 Task: Check a repository's "Pull Request Reviewers" to assign reviewers.
Action: Mouse moved to (1374, 78)
Screenshot: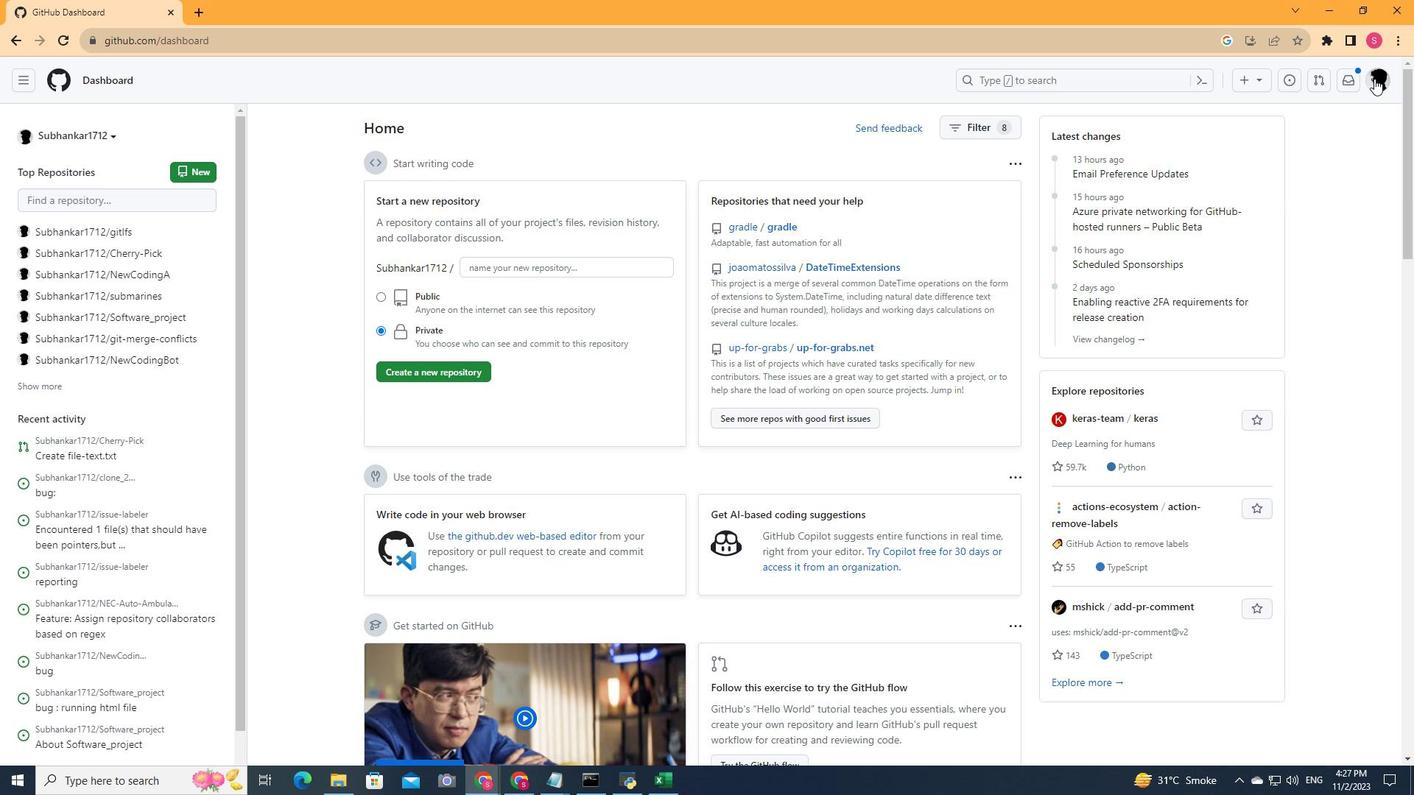 
Action: Mouse pressed left at (1374, 78)
Screenshot: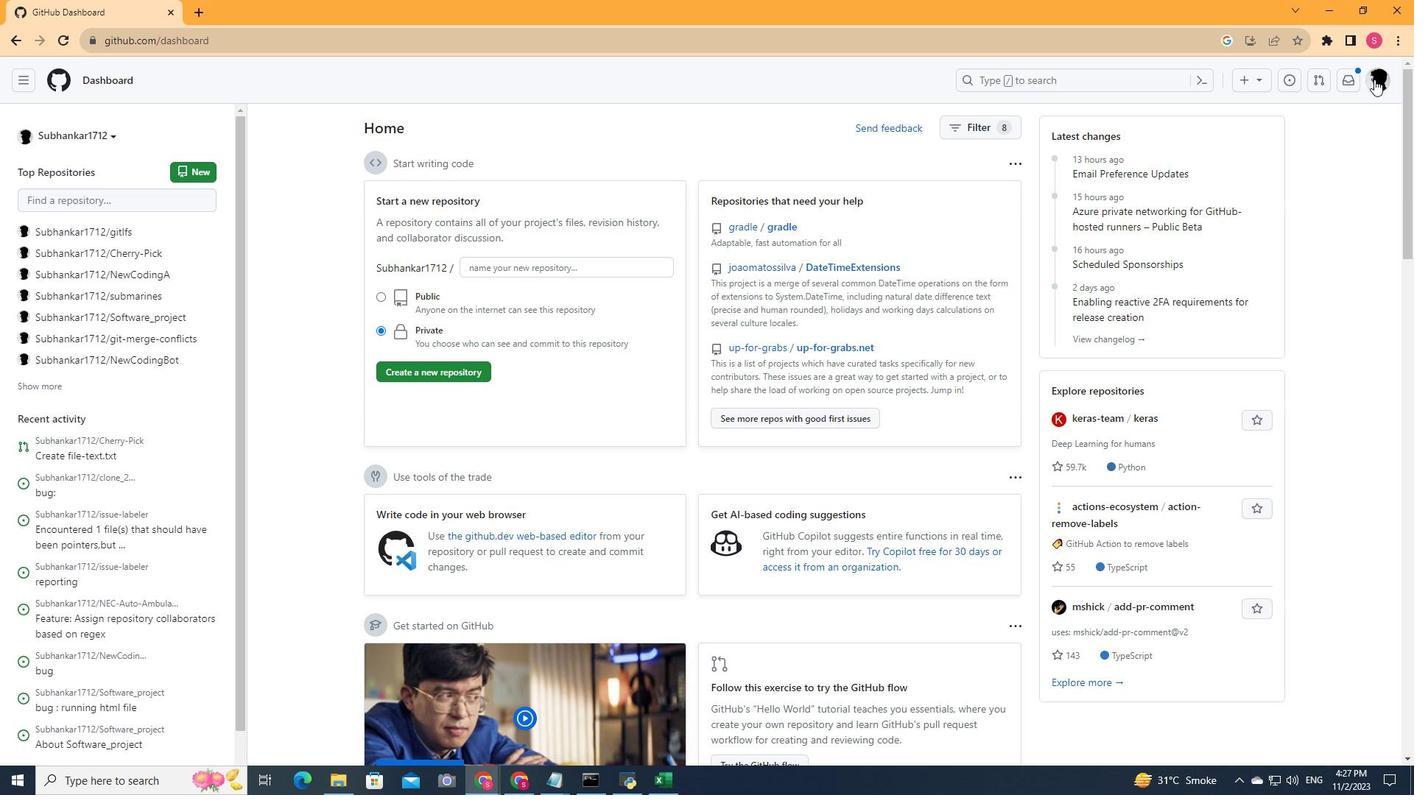 
Action: Mouse moved to (1243, 184)
Screenshot: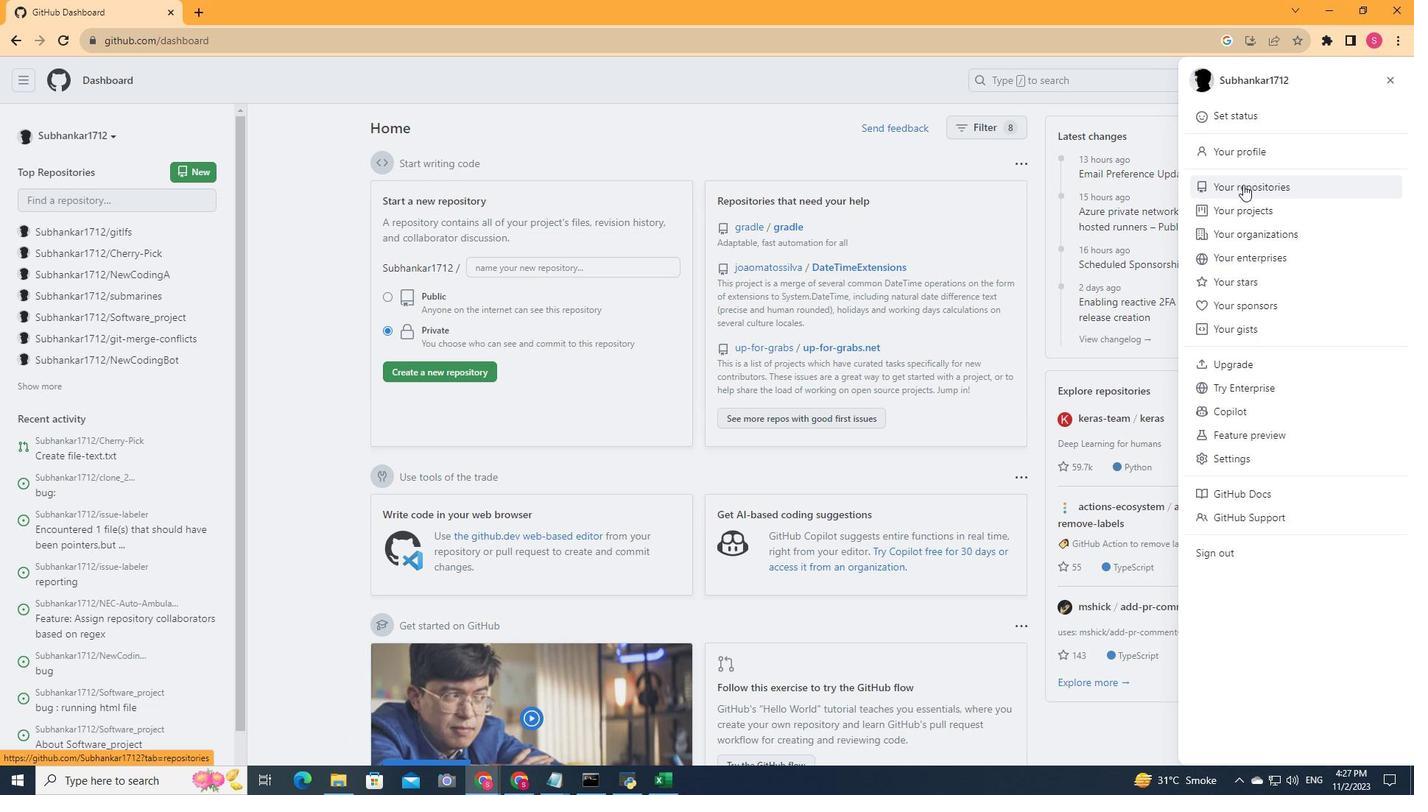 
Action: Mouse pressed left at (1243, 184)
Screenshot: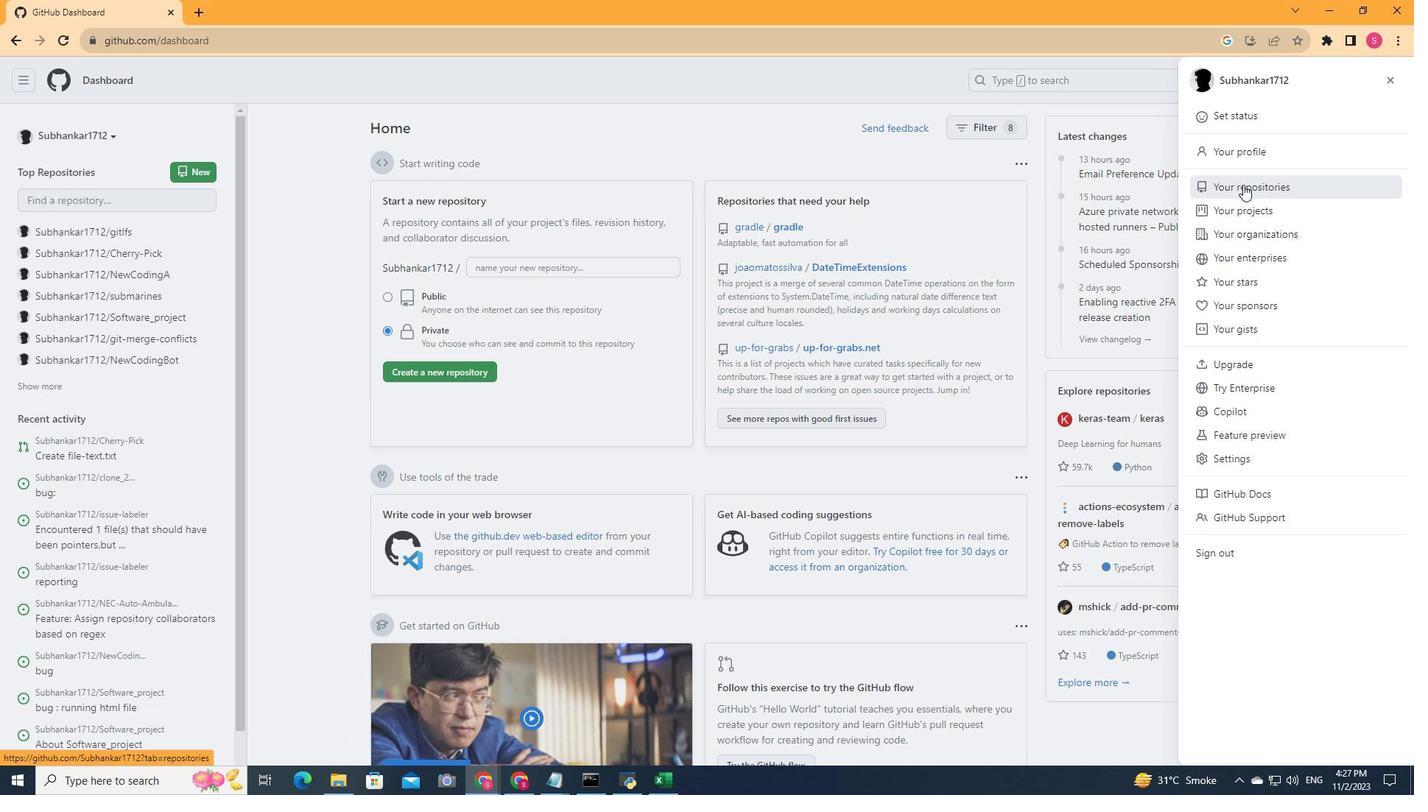 
Action: Mouse moved to (618, 280)
Screenshot: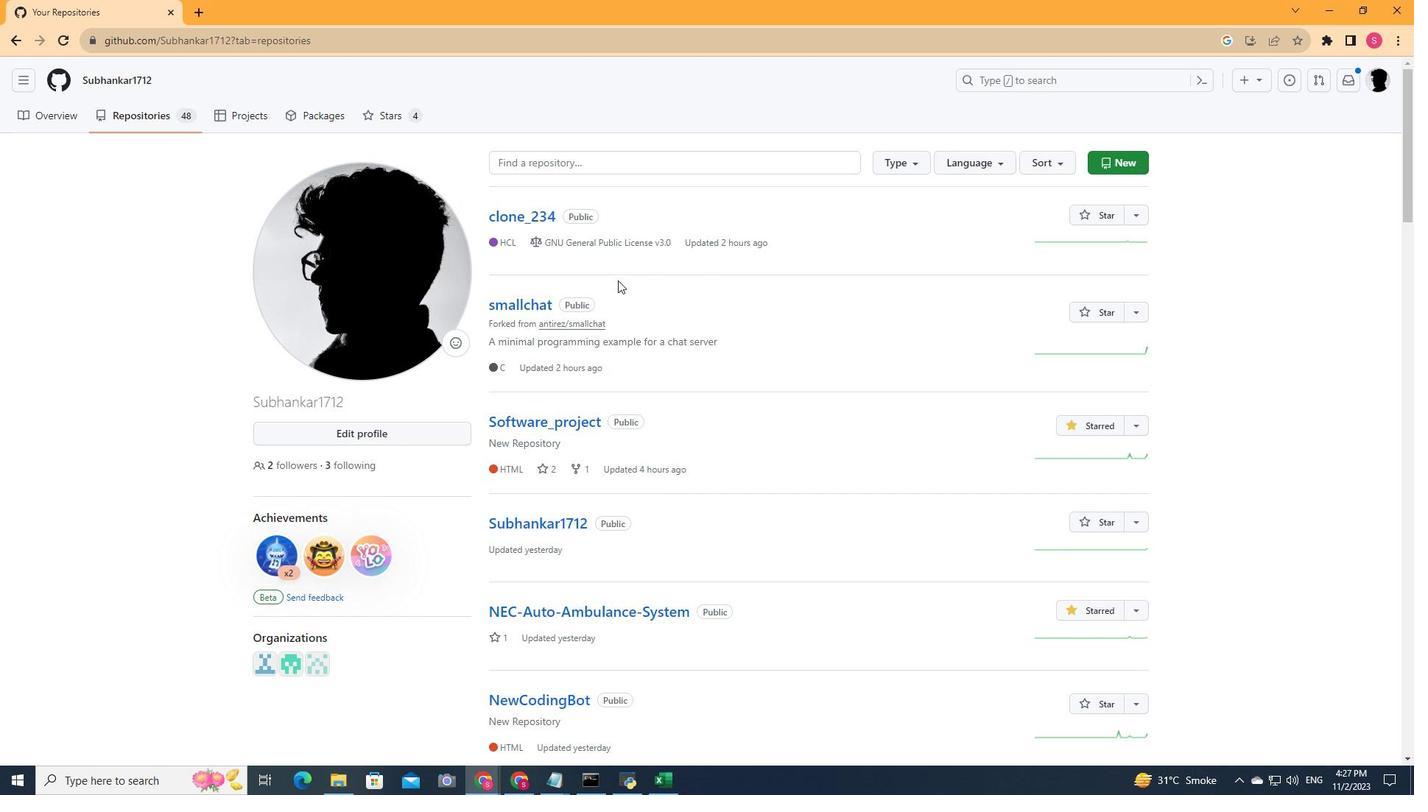 
Action: Mouse scrolled (618, 279) with delta (0, 0)
Screenshot: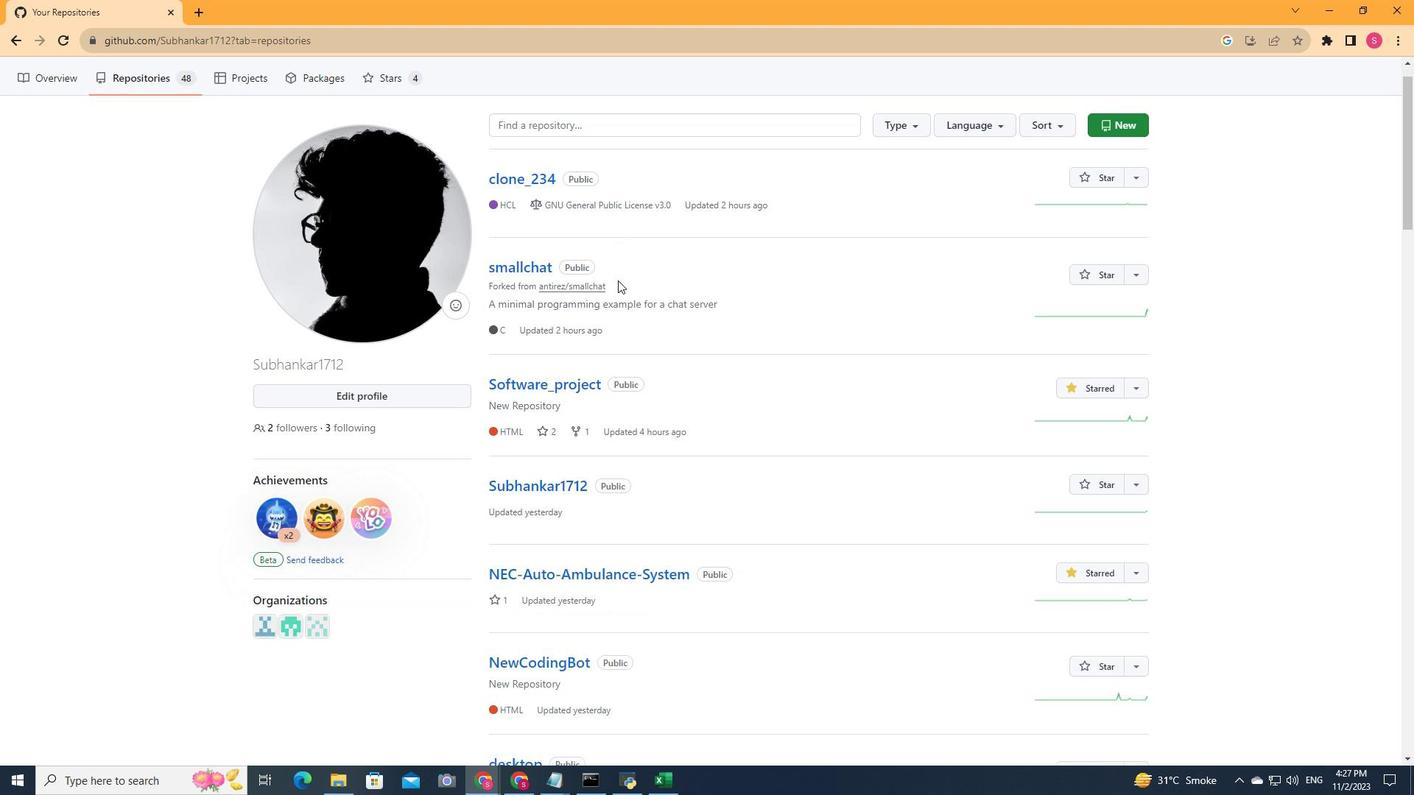 
Action: Mouse scrolled (618, 279) with delta (0, 0)
Screenshot: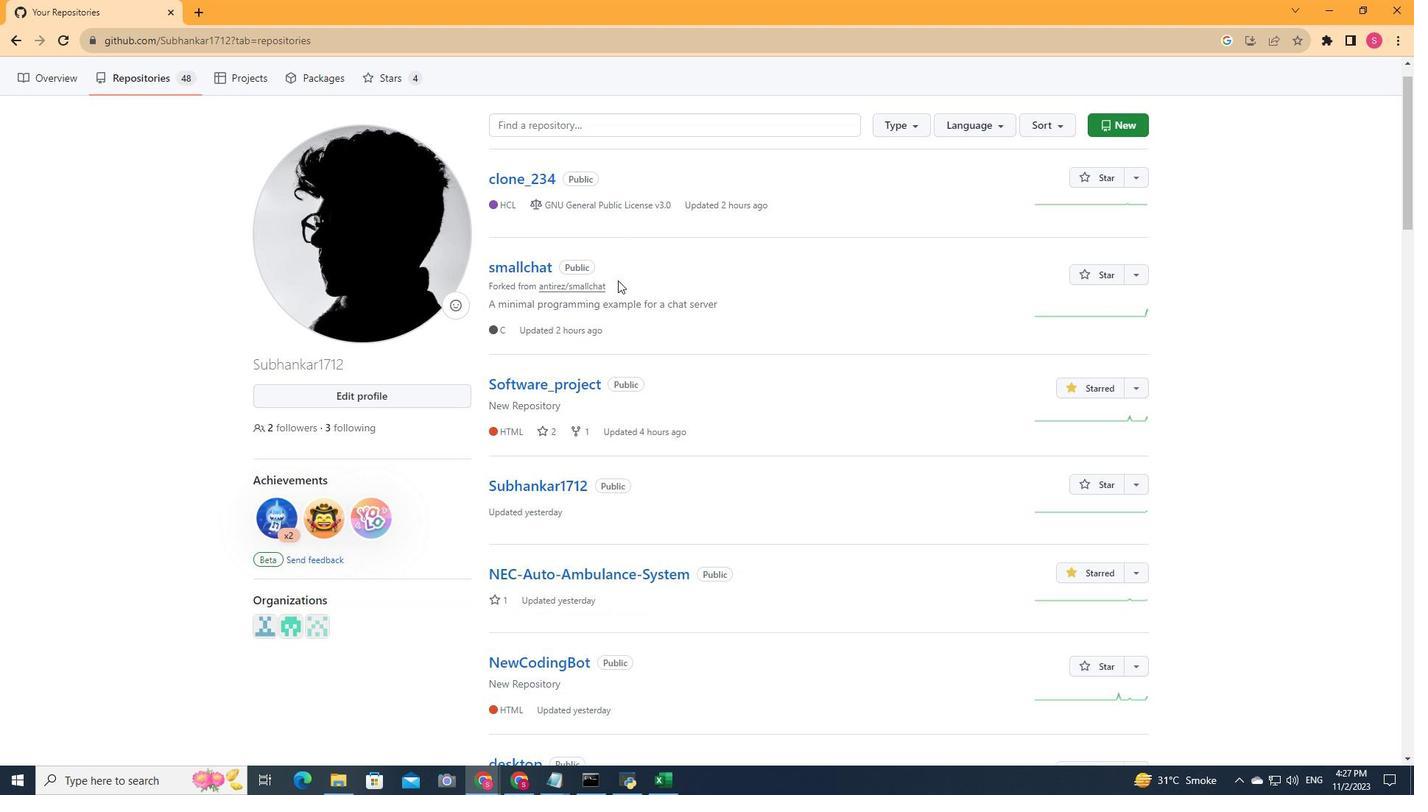 
Action: Mouse scrolled (618, 279) with delta (0, 0)
Screenshot: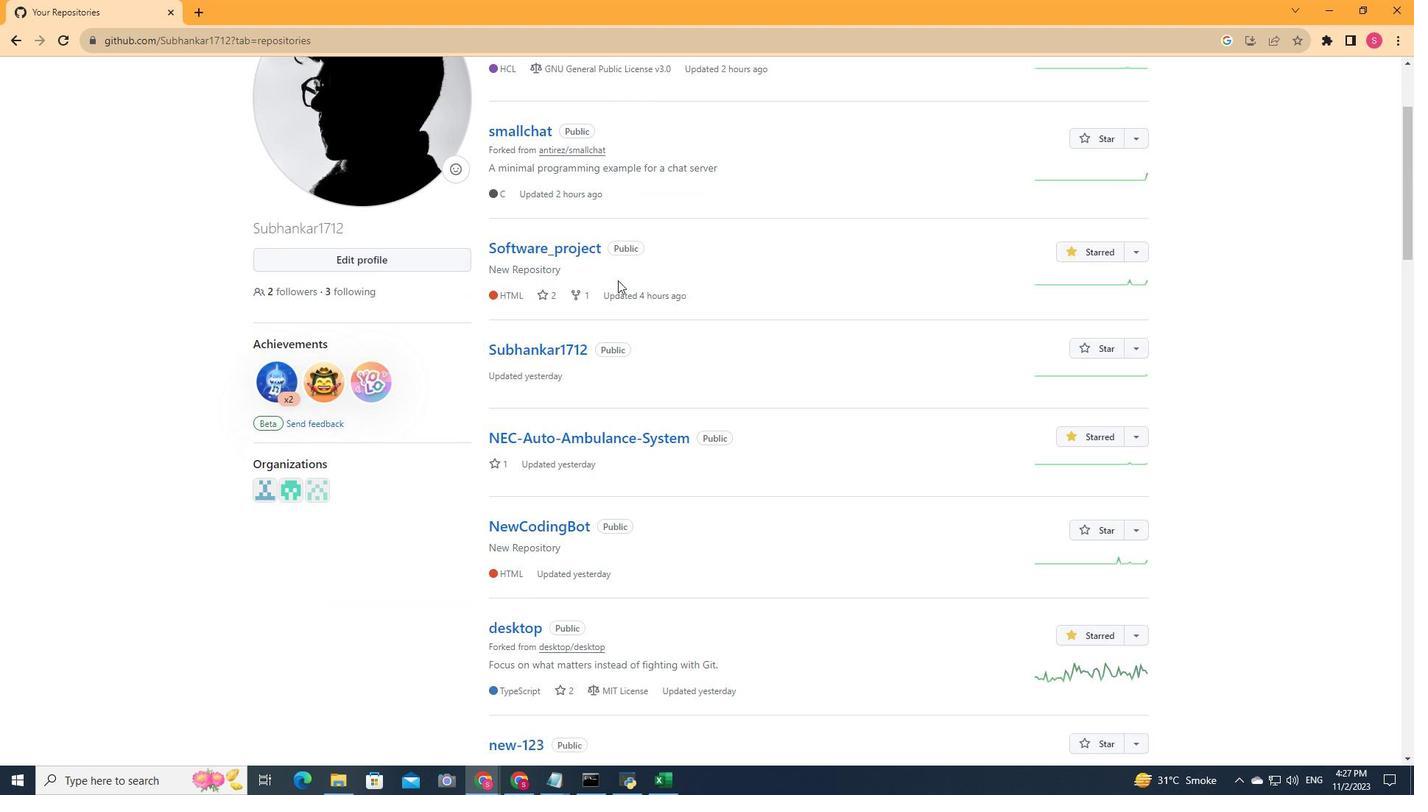 
Action: Mouse scrolled (618, 279) with delta (0, 0)
Screenshot: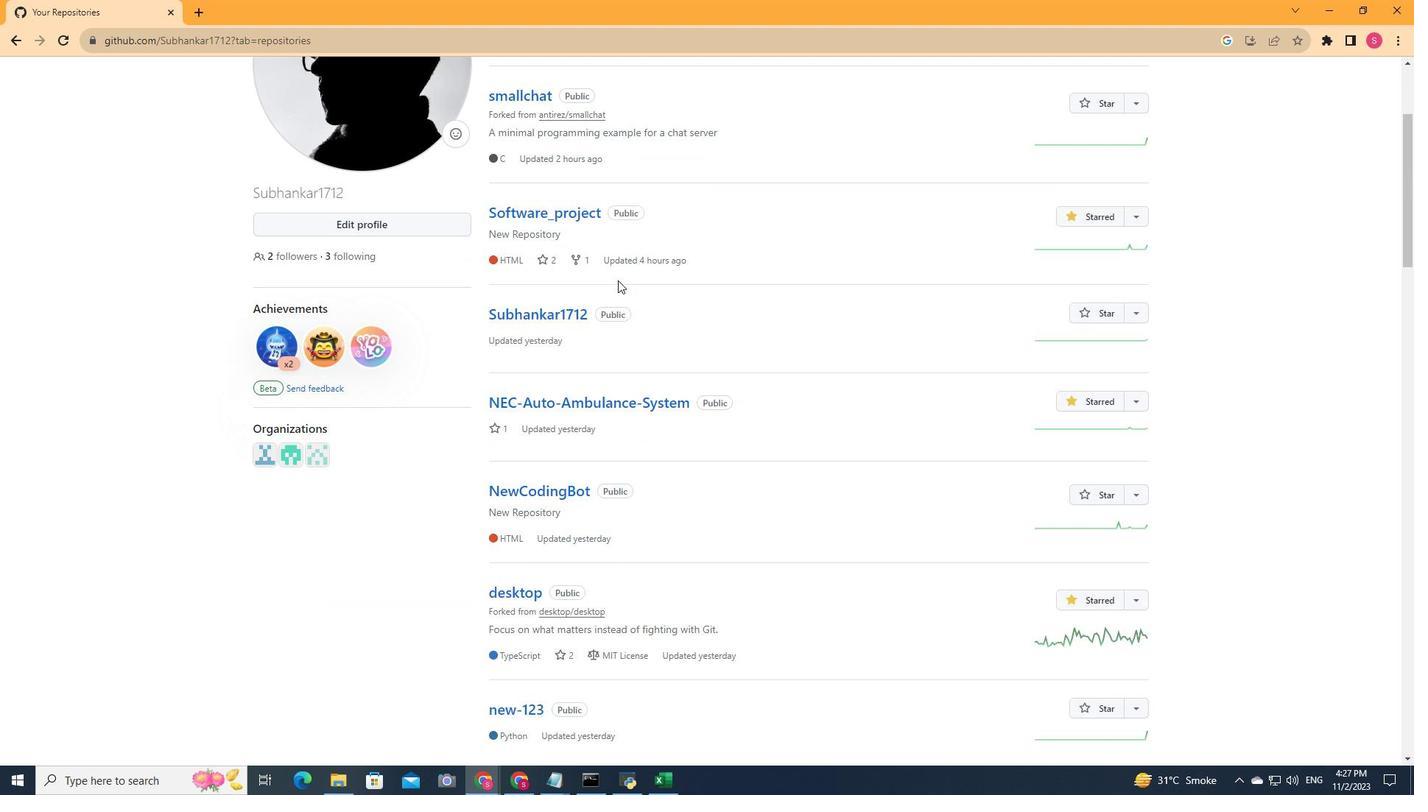 
Action: Mouse scrolled (618, 279) with delta (0, 0)
Screenshot: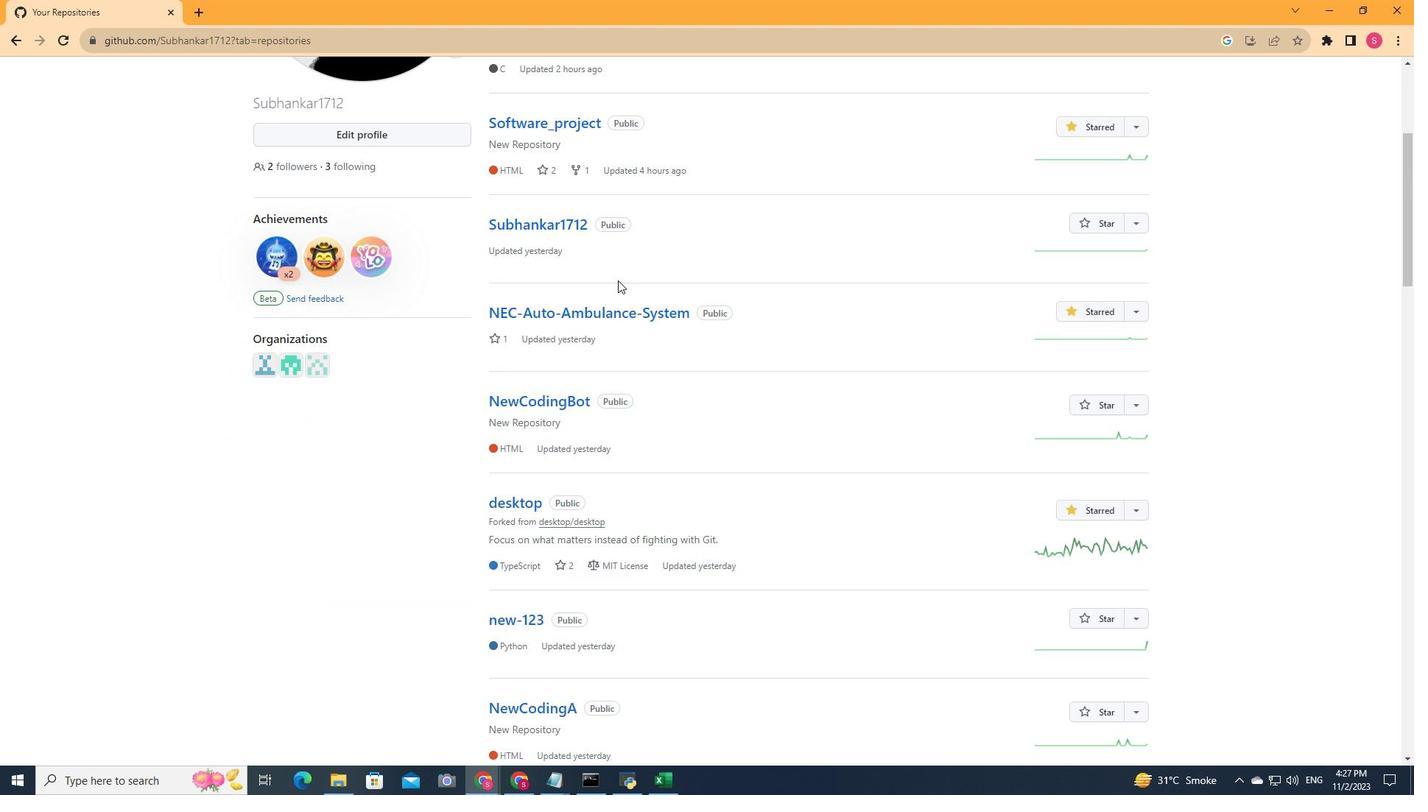 
Action: Mouse scrolled (618, 279) with delta (0, 0)
Screenshot: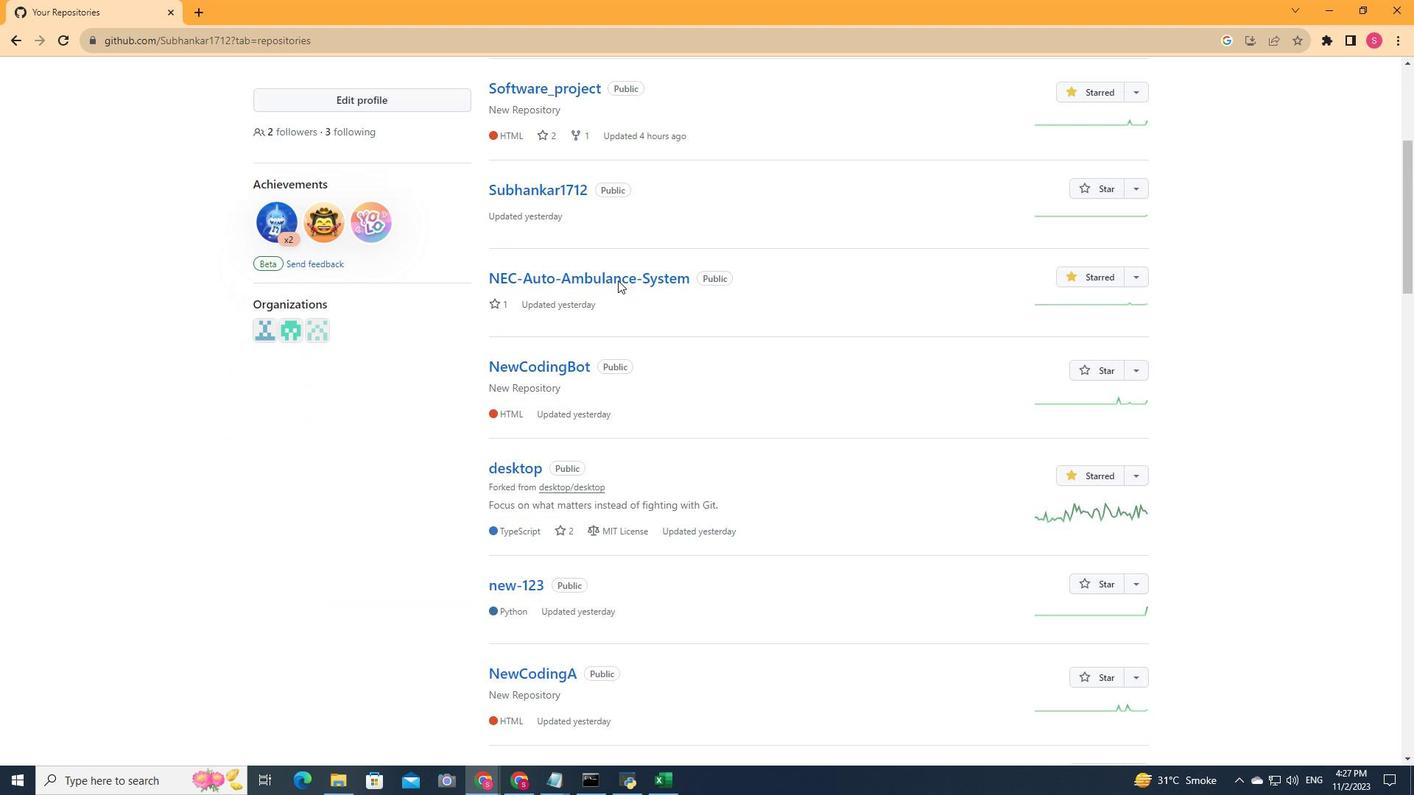 
Action: Mouse scrolled (618, 279) with delta (0, 0)
Screenshot: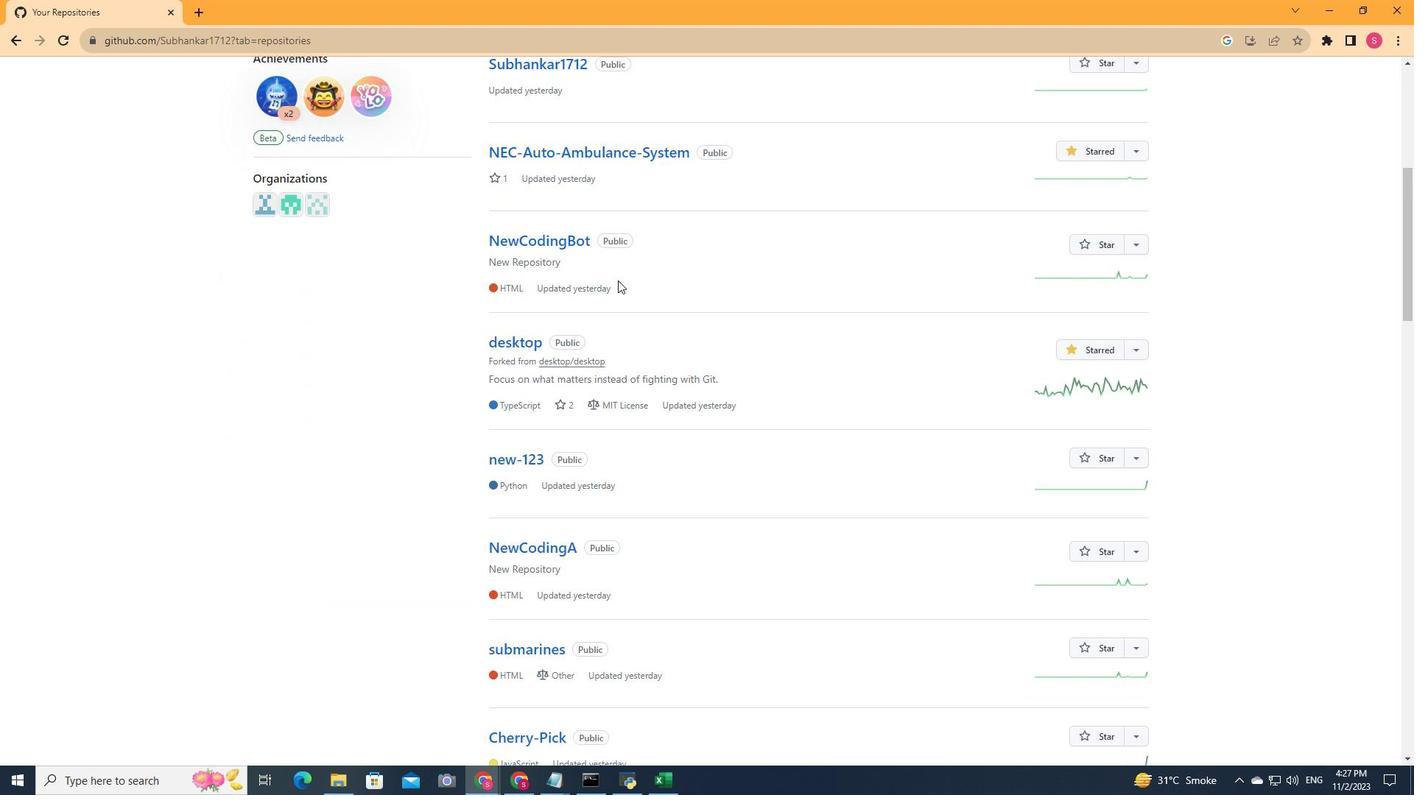 
Action: Mouse scrolled (618, 279) with delta (0, 0)
Screenshot: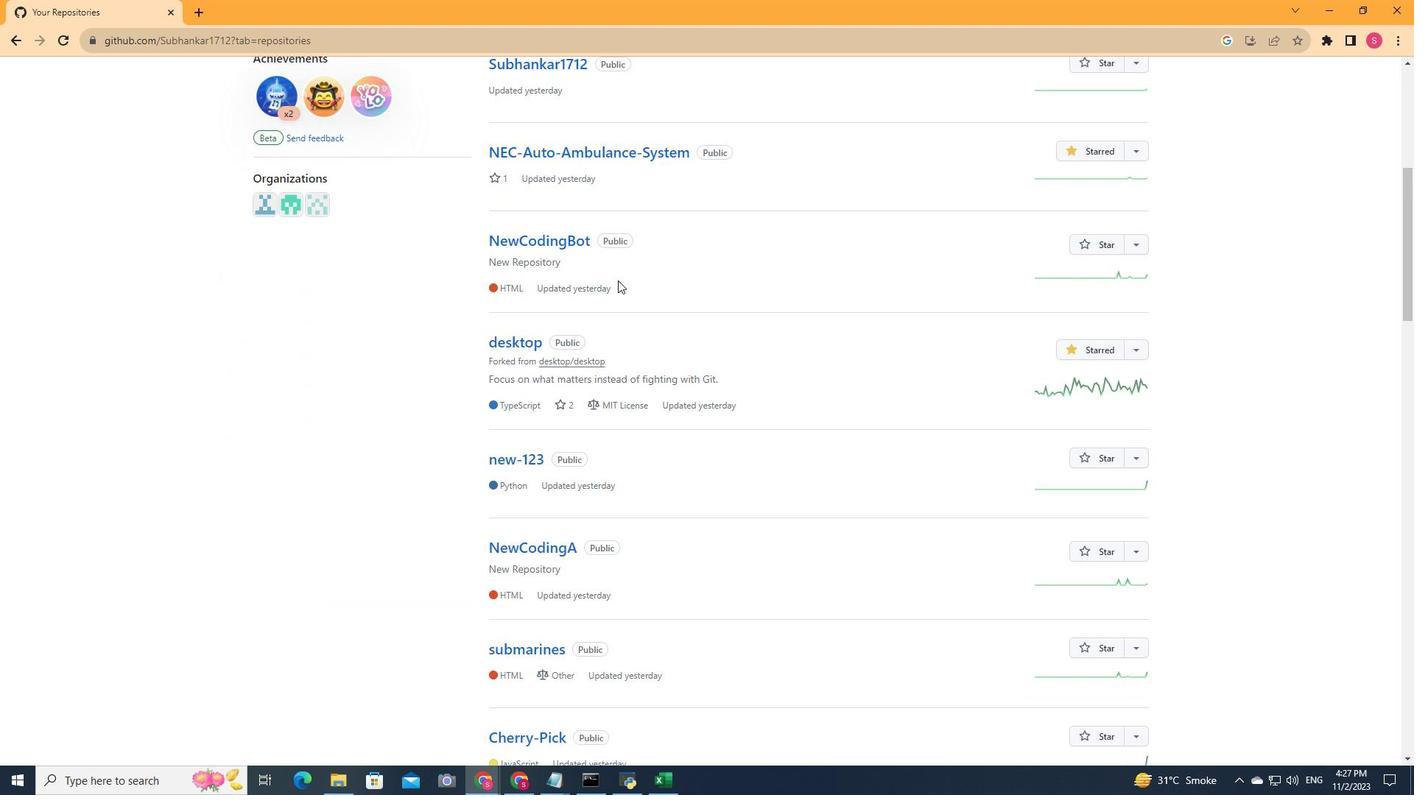 
Action: Mouse scrolled (618, 279) with delta (0, 0)
Screenshot: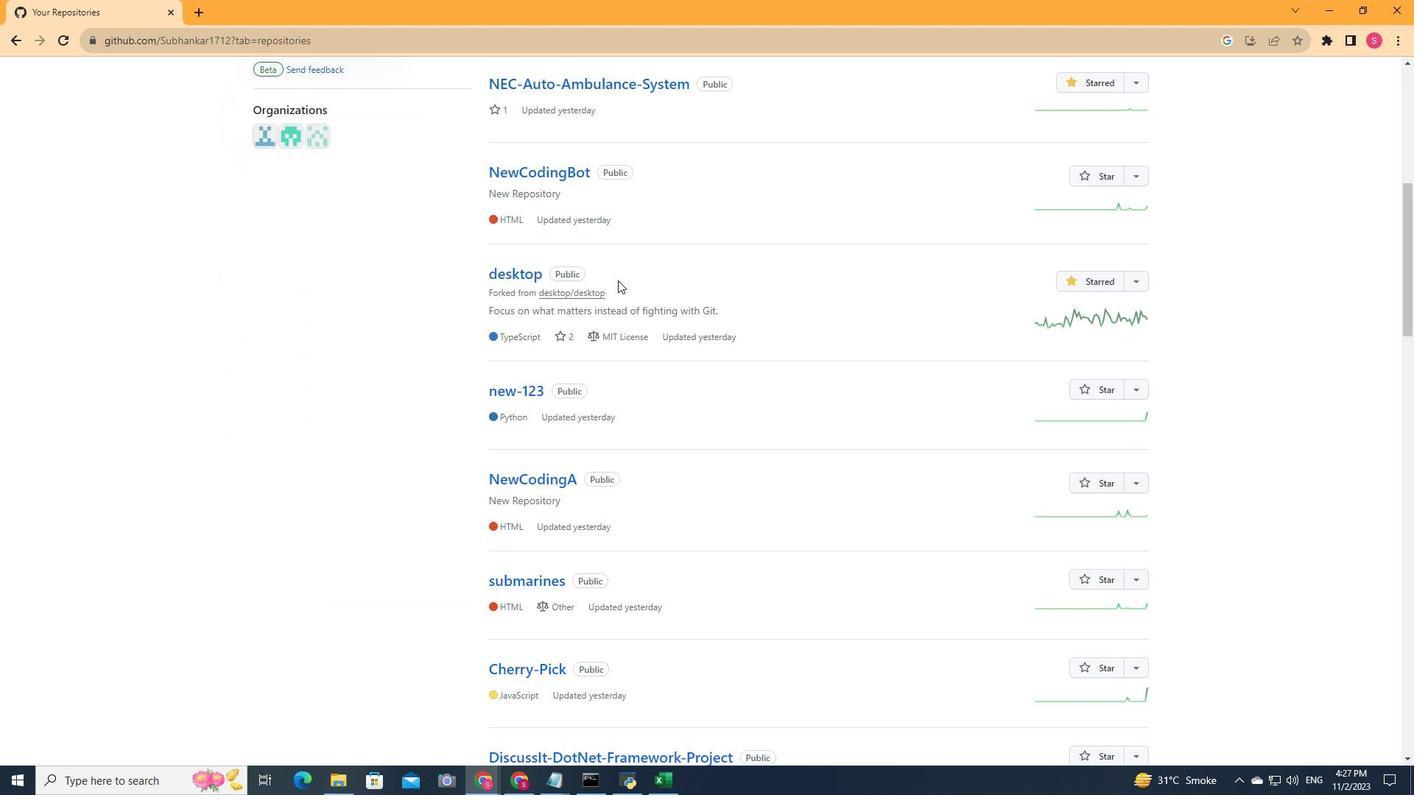 
Action: Mouse moved to (520, 537)
Screenshot: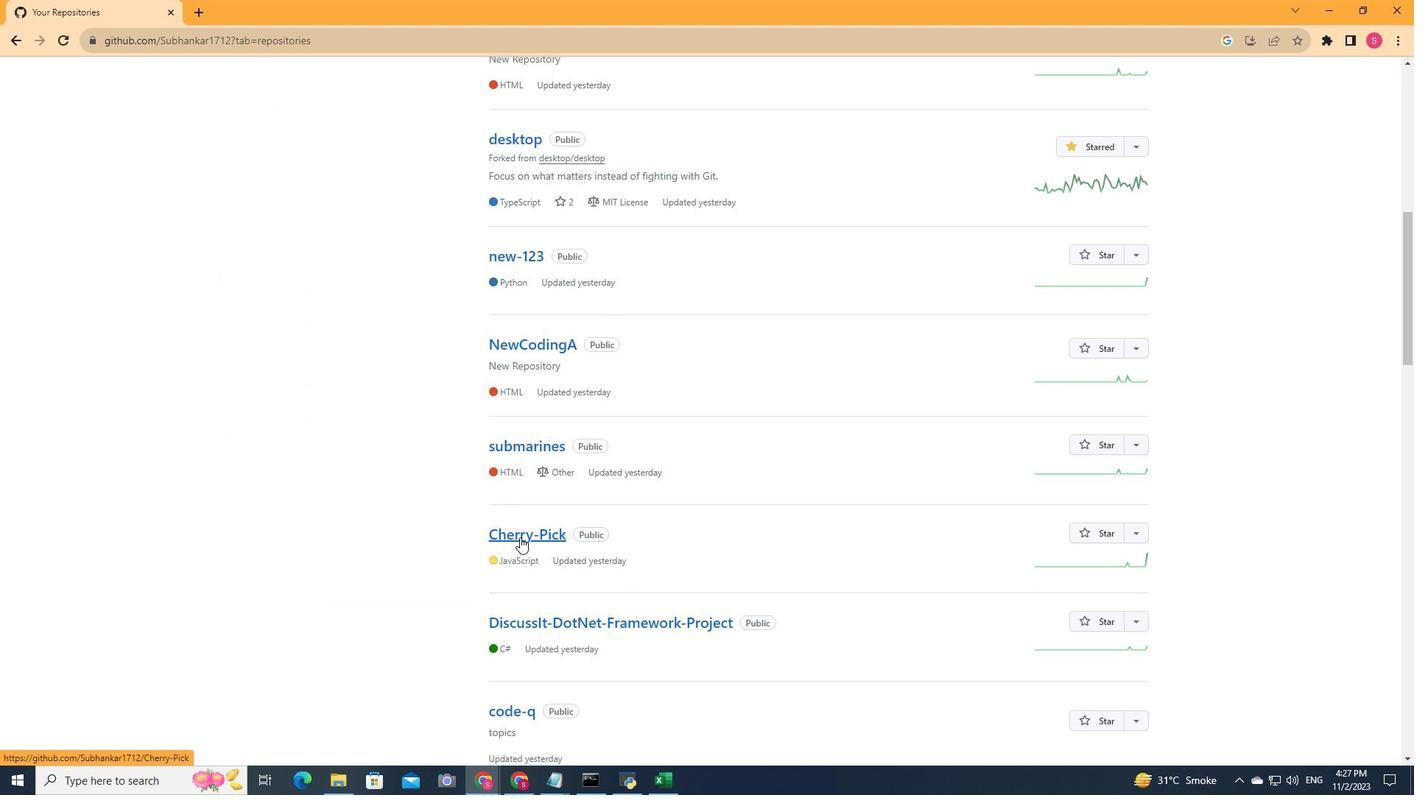 
Action: Mouse pressed left at (520, 537)
Screenshot: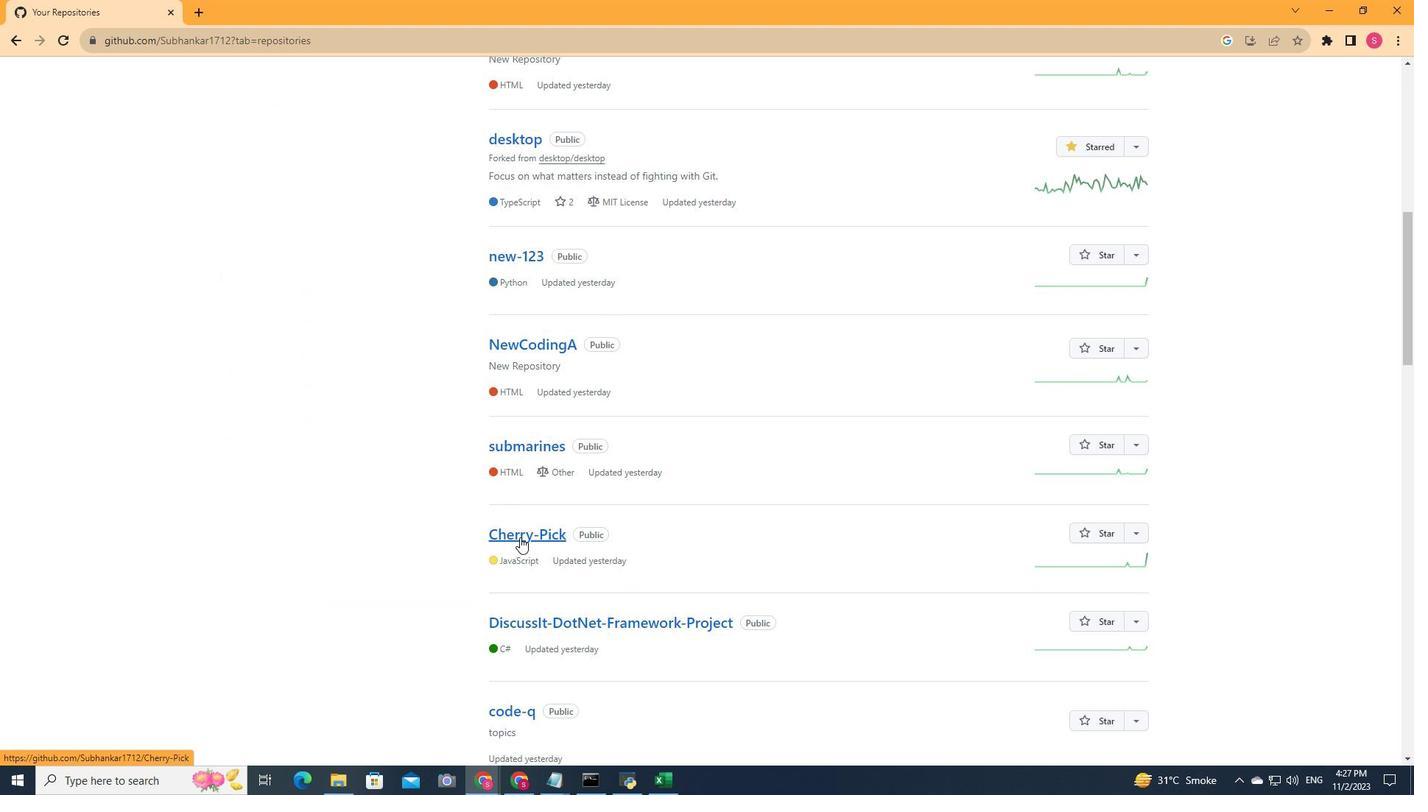 
Action: Mouse moved to (235, 114)
Screenshot: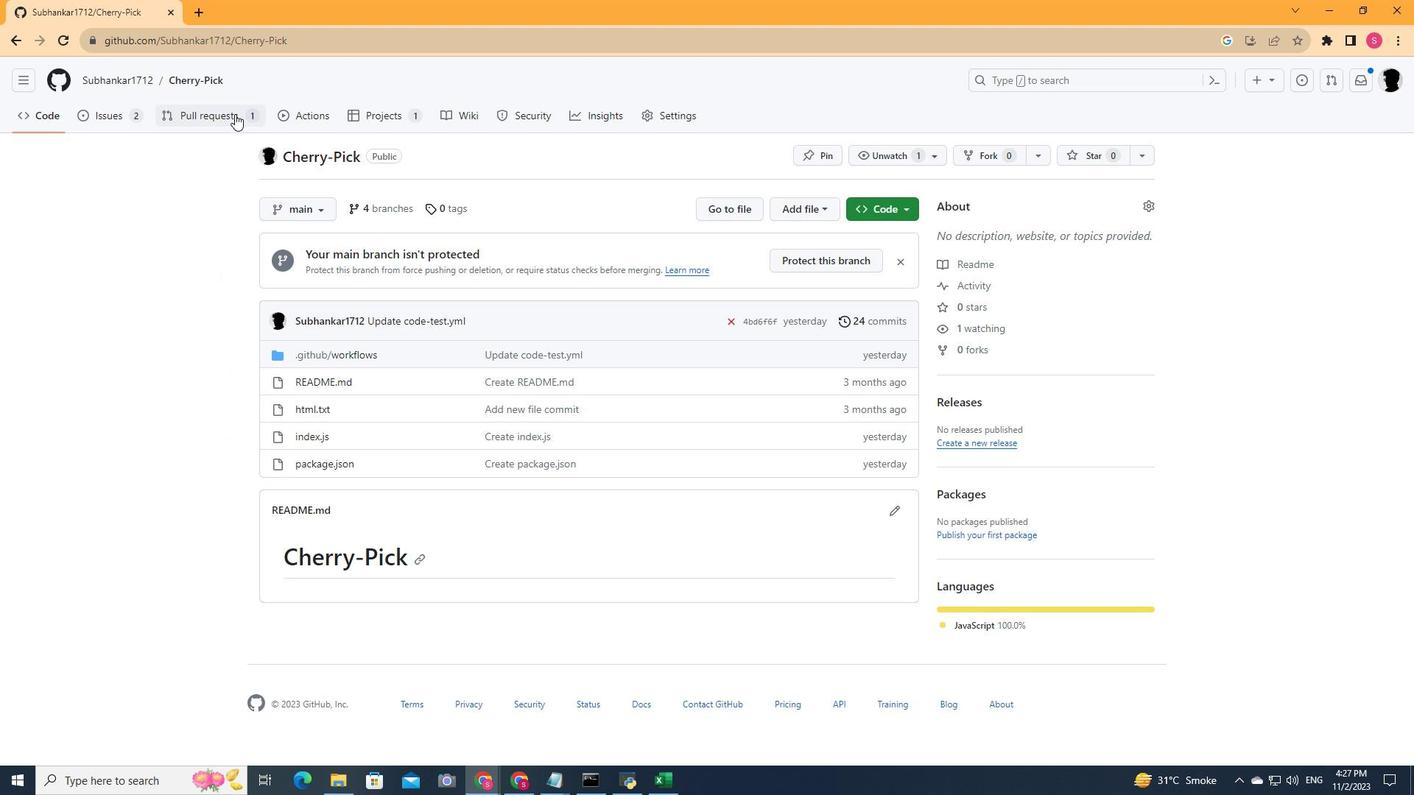 
Action: Mouse pressed left at (235, 114)
Screenshot: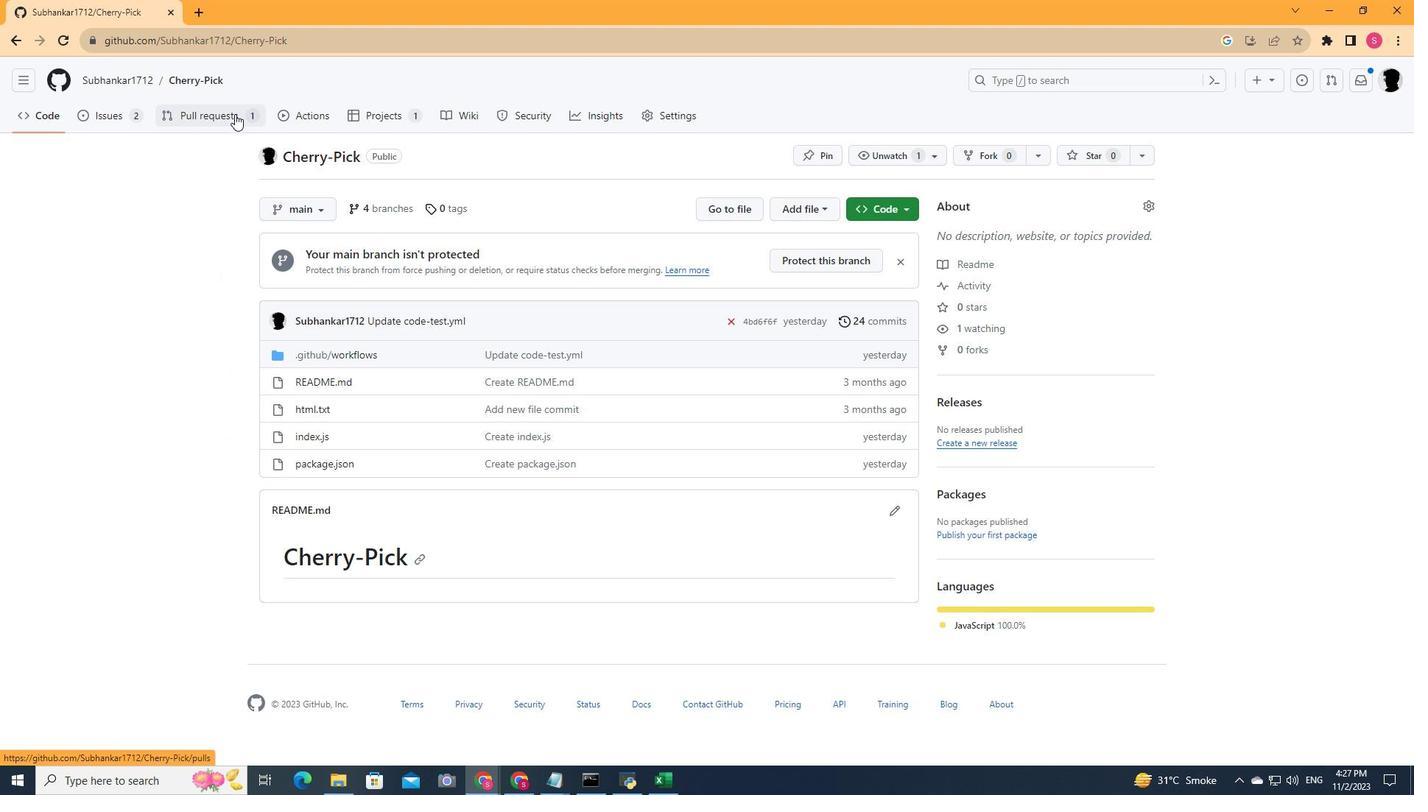 
Action: Mouse moved to (372, 235)
Screenshot: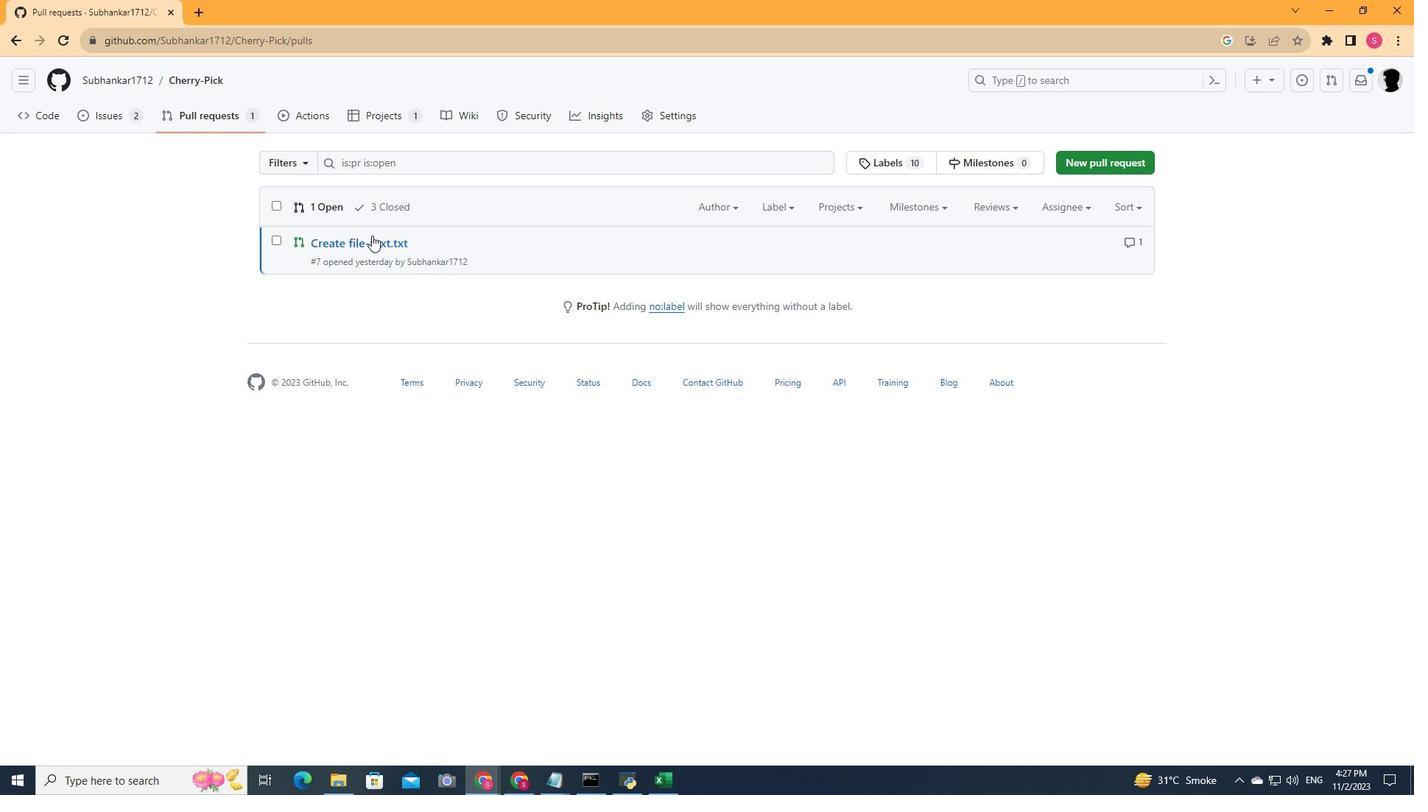 
Action: Mouse pressed left at (372, 235)
Screenshot: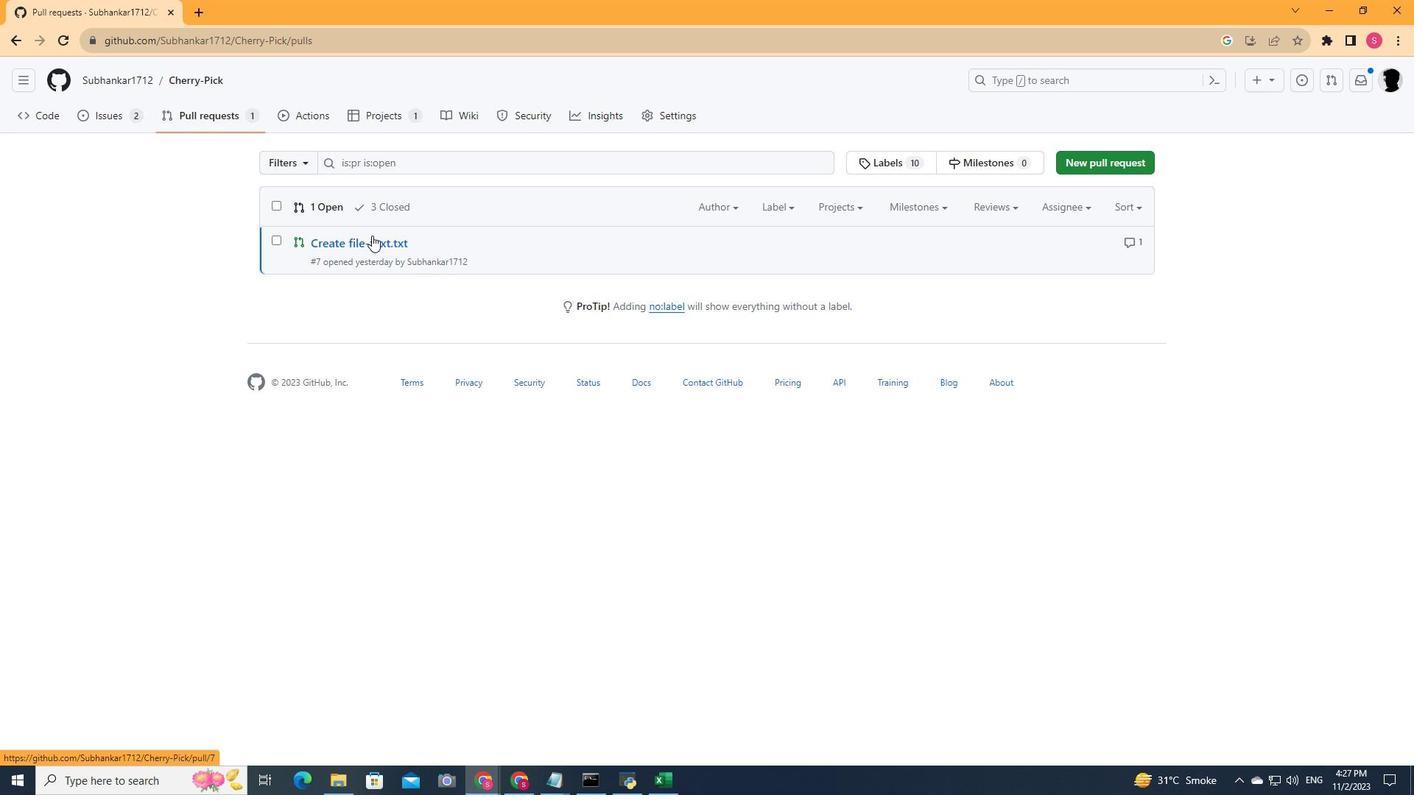 
Action: Mouse moved to (1006, 389)
Screenshot: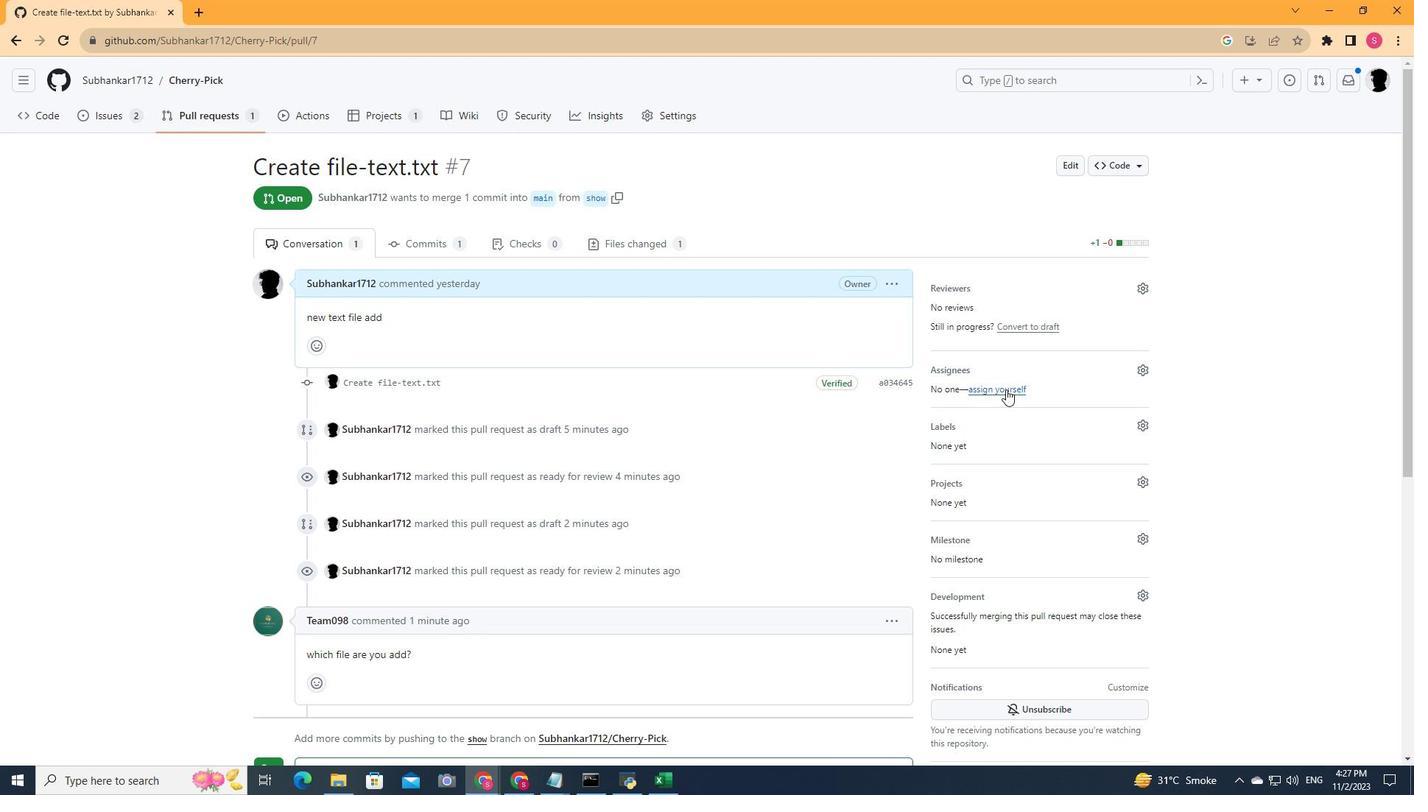 
Action: Mouse pressed left at (1006, 389)
Screenshot: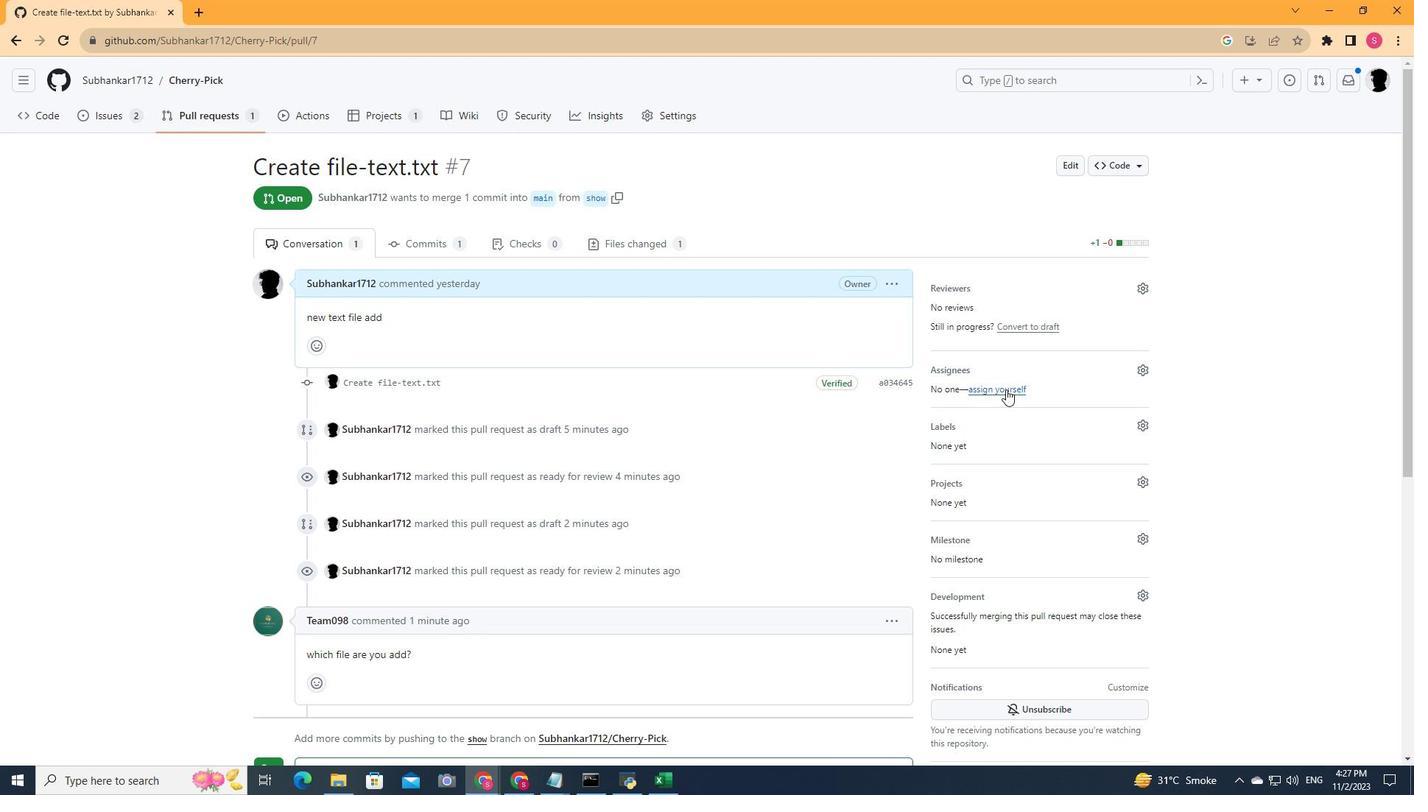 
Action: Mouse moved to (952, 373)
Screenshot: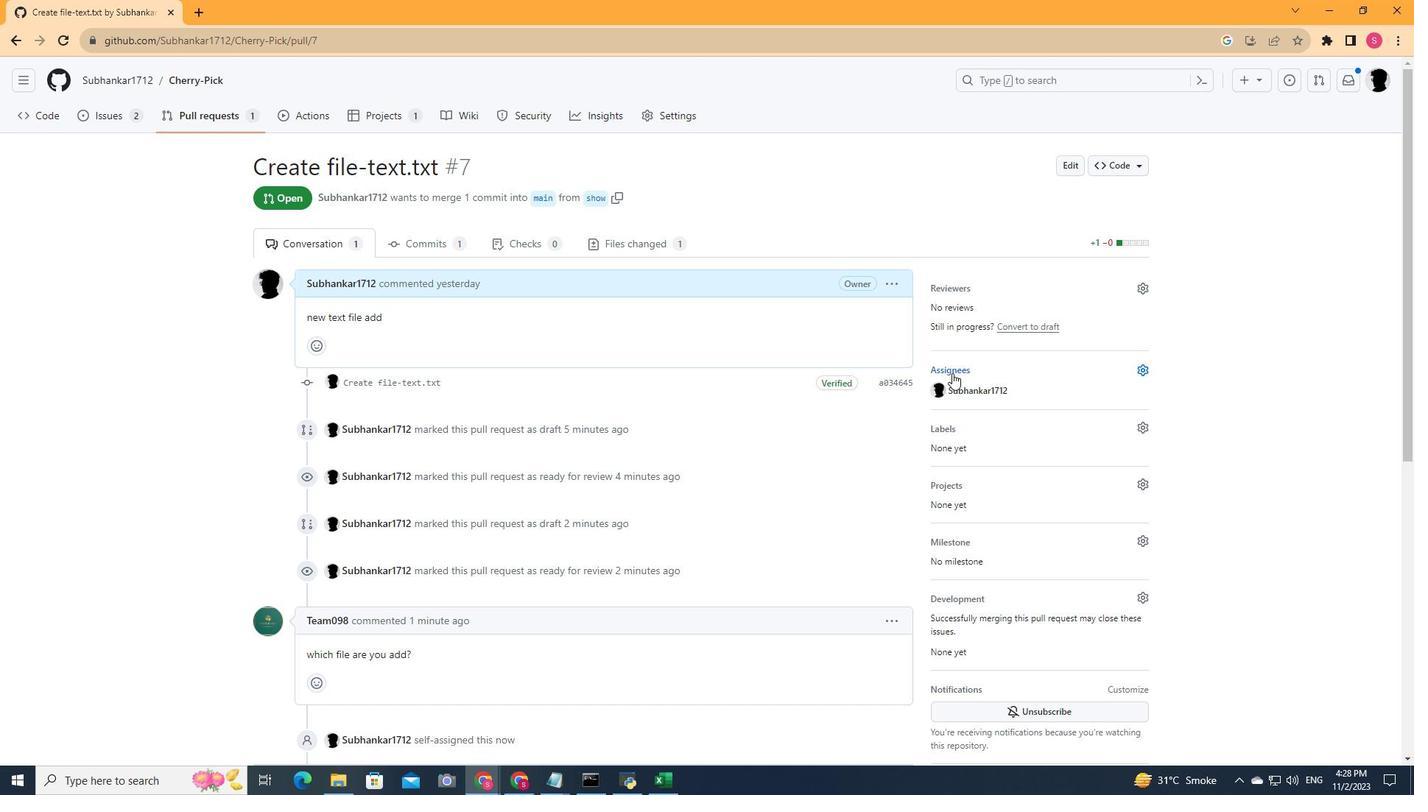 
Action: Mouse pressed left at (952, 373)
Screenshot: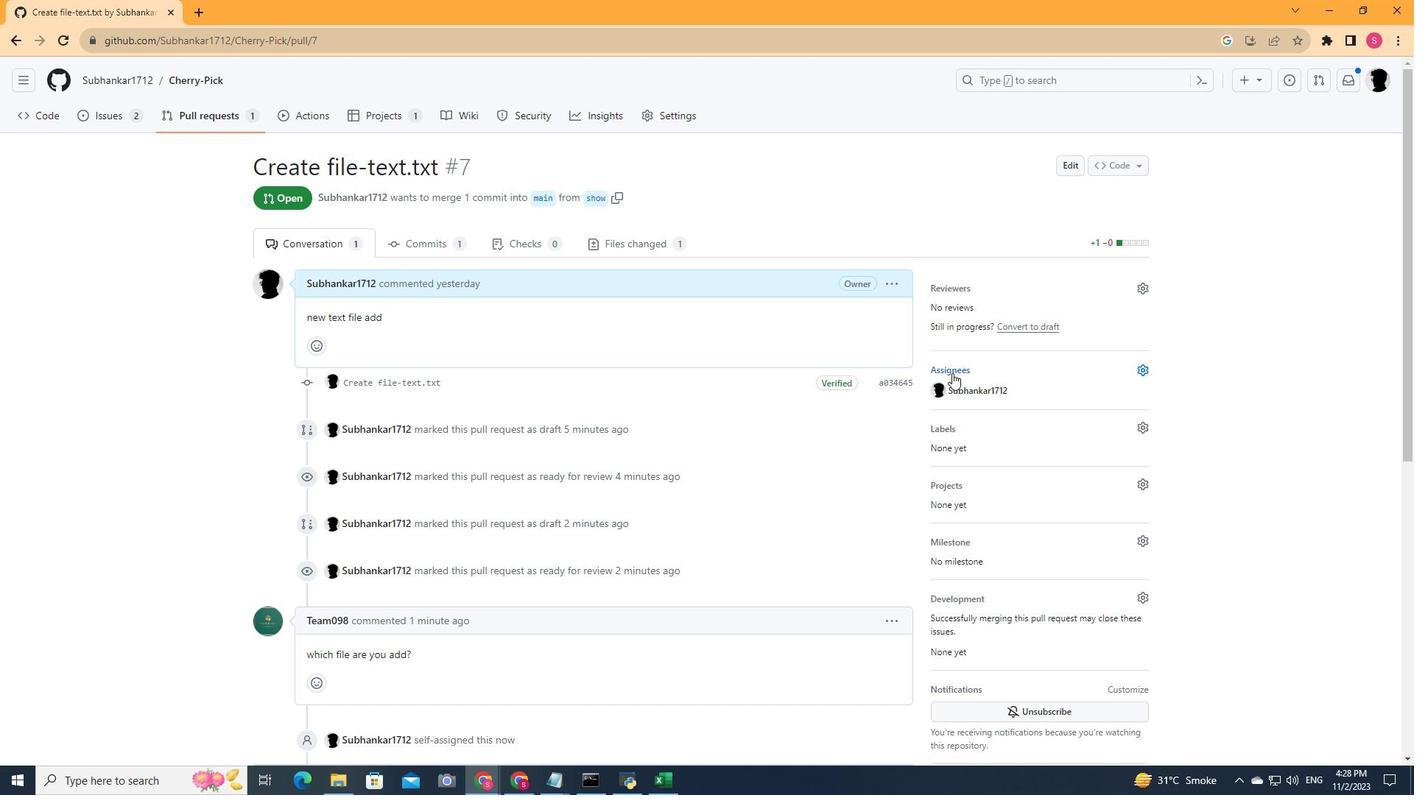
Action: Mouse moved to (996, 545)
Screenshot: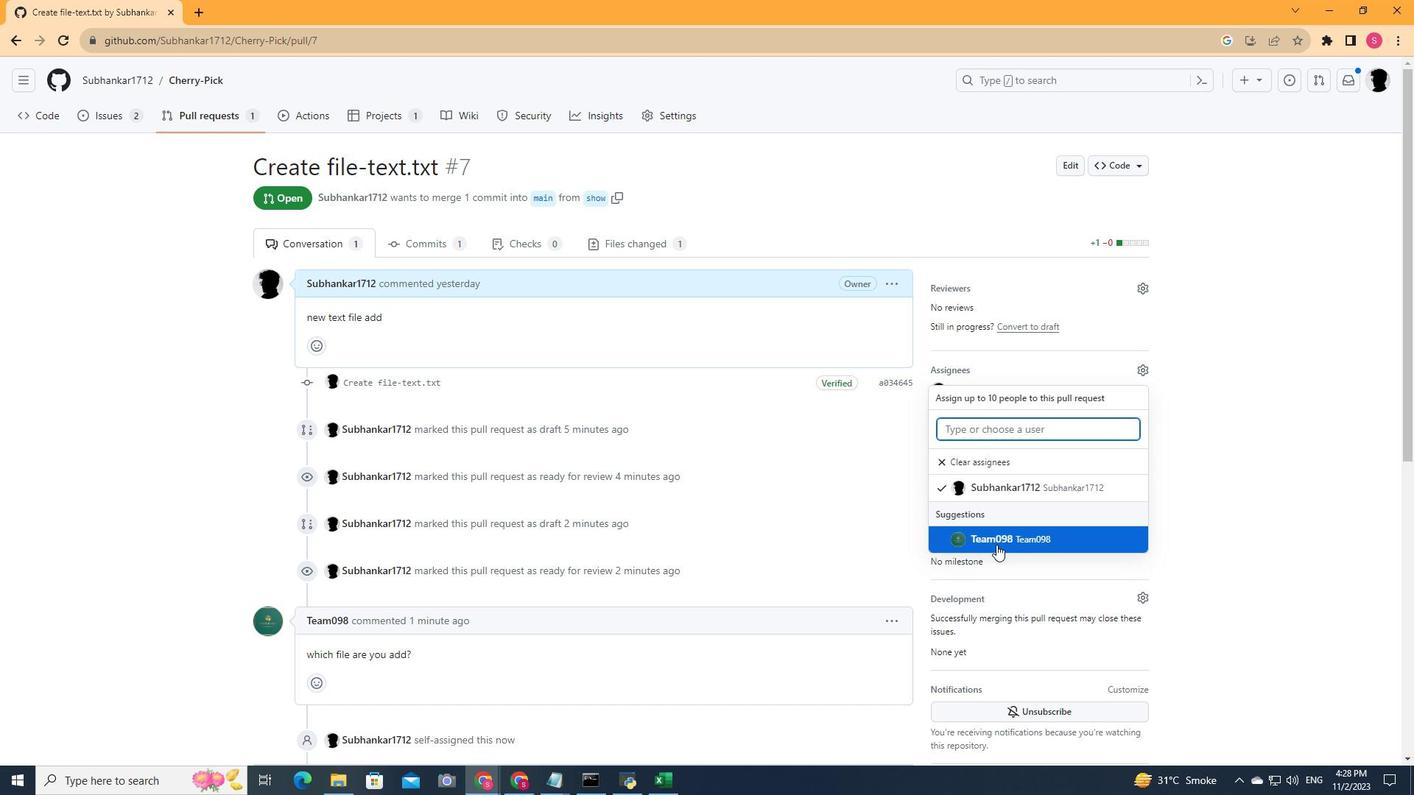 
Action: Mouse pressed left at (996, 545)
Screenshot: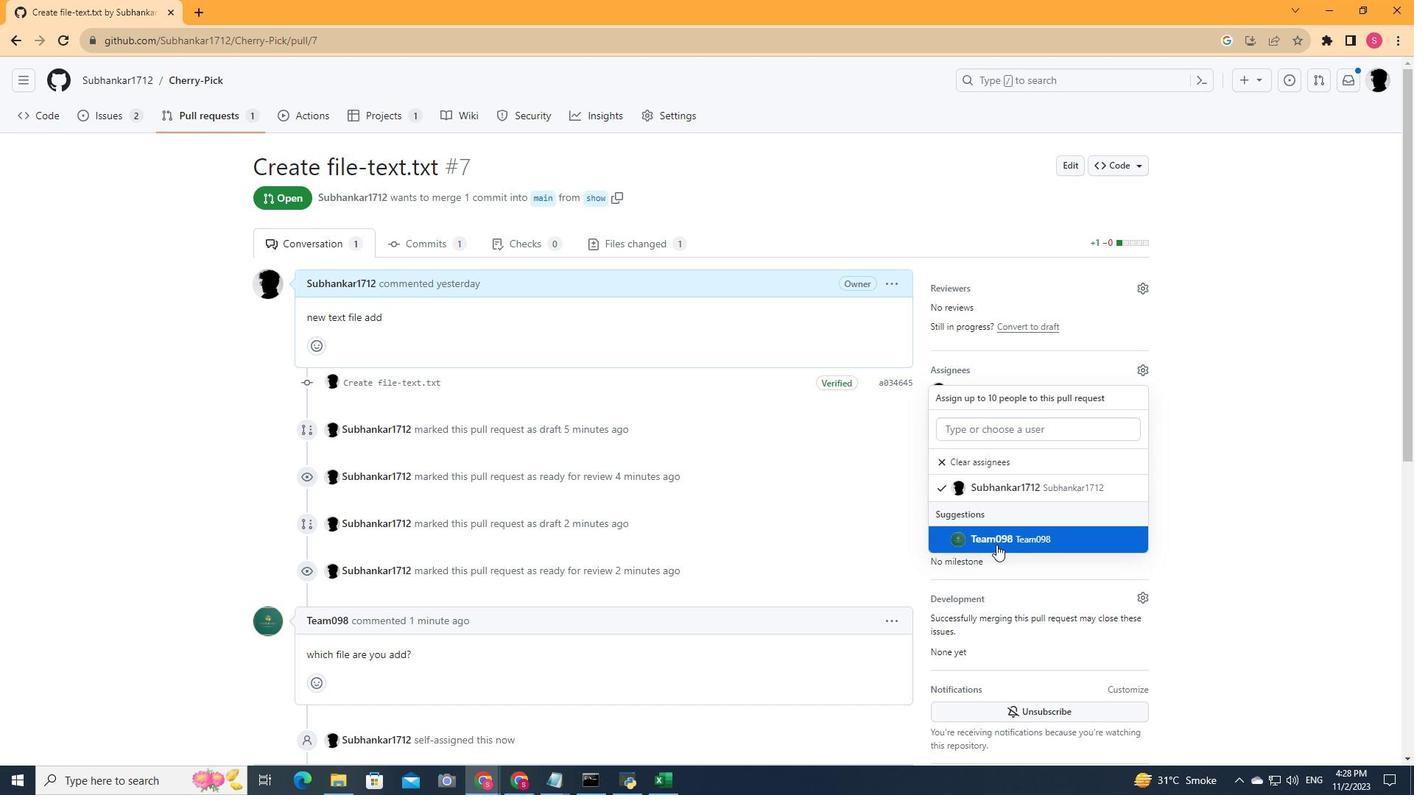 
Action: Mouse moved to (1073, 373)
Screenshot: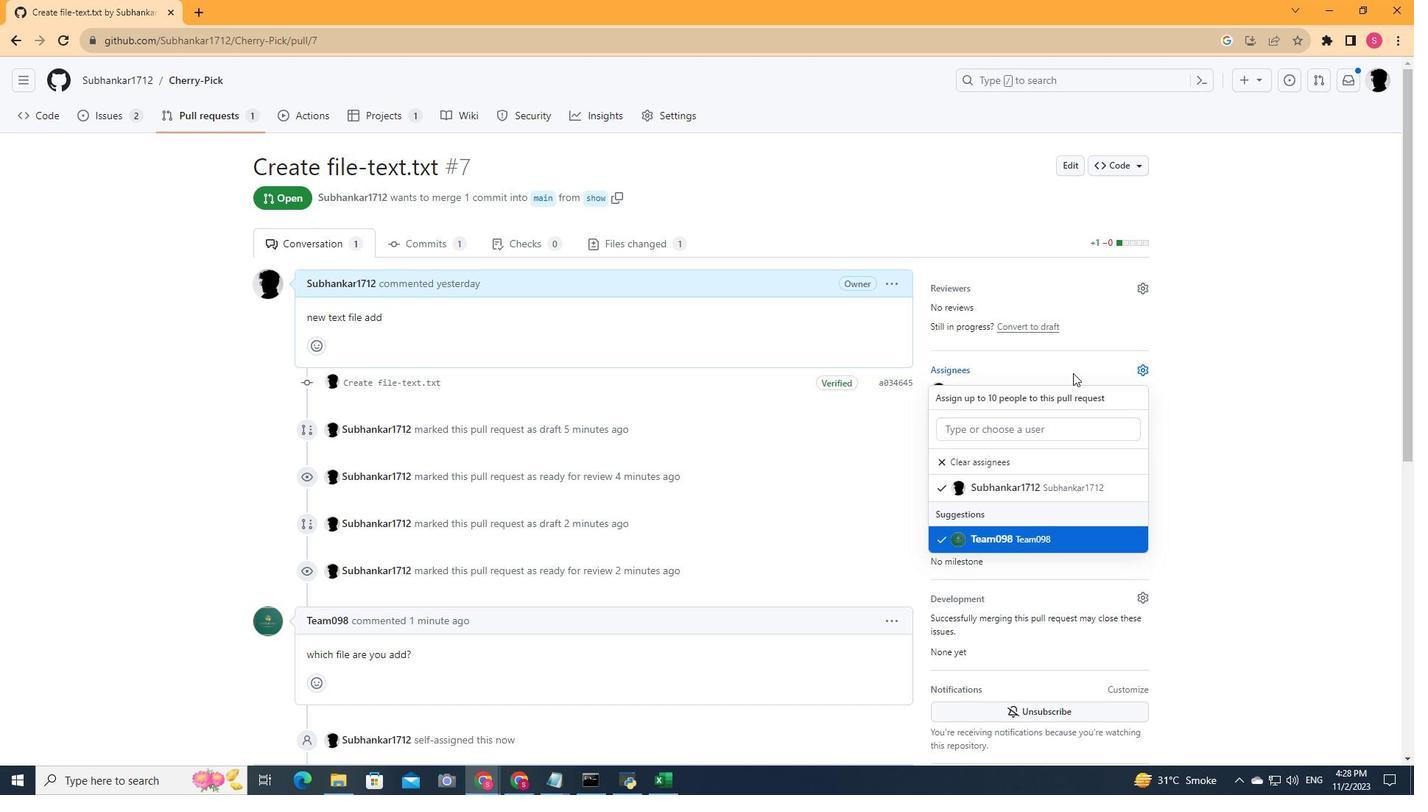 
Action: Mouse pressed left at (1073, 373)
Screenshot: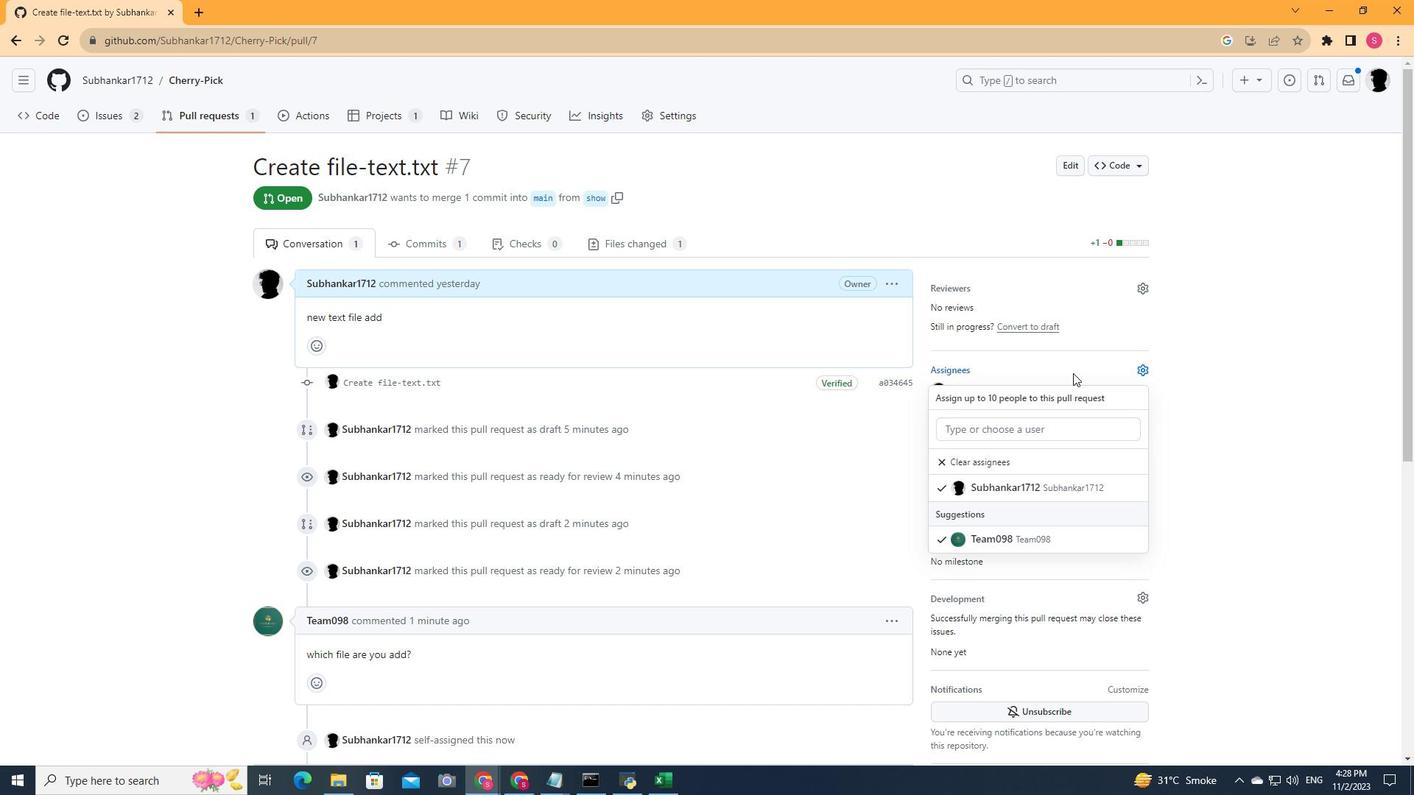 
Action: Mouse moved to (1000, 427)
Screenshot: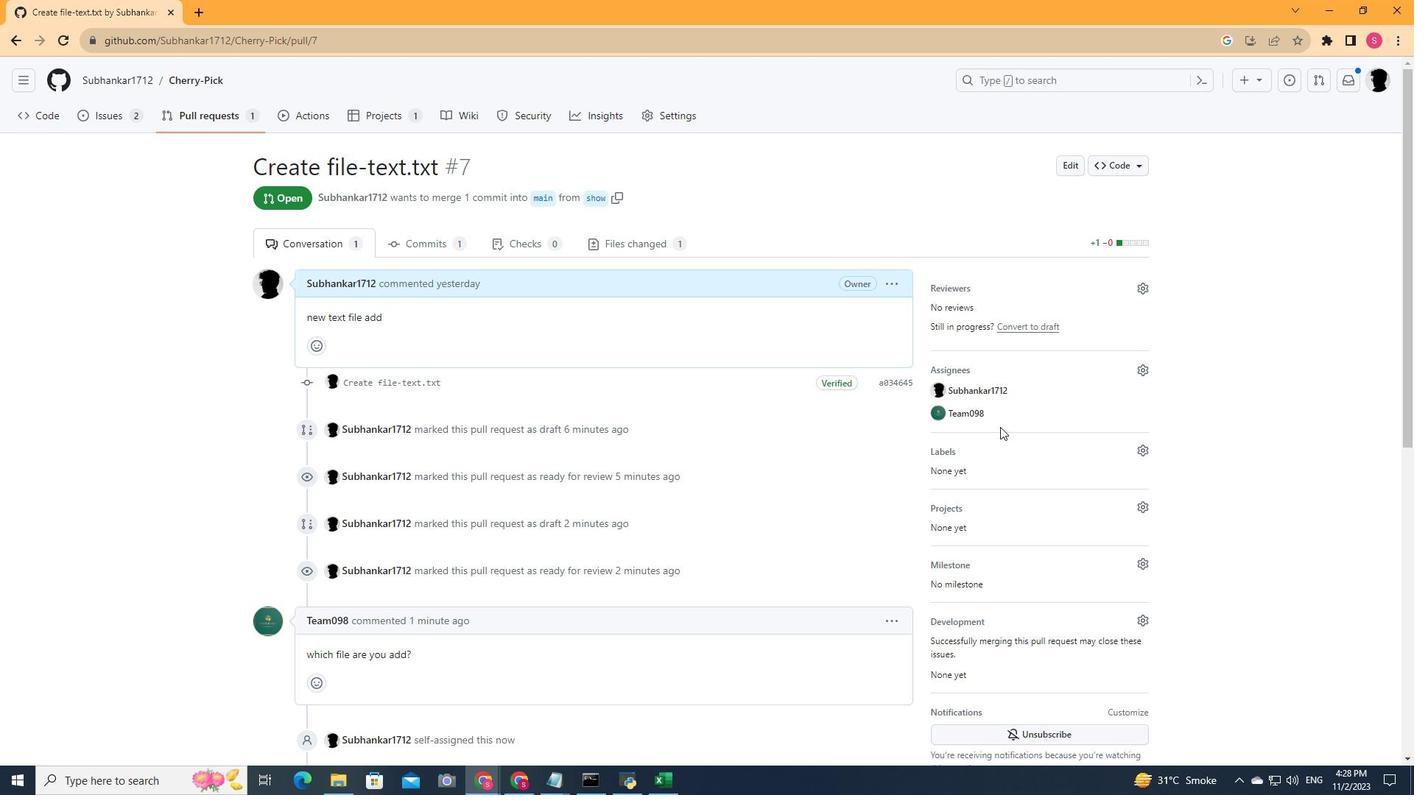 
Action: Mouse scrolled (1000, 426) with delta (0, 0)
Screenshot: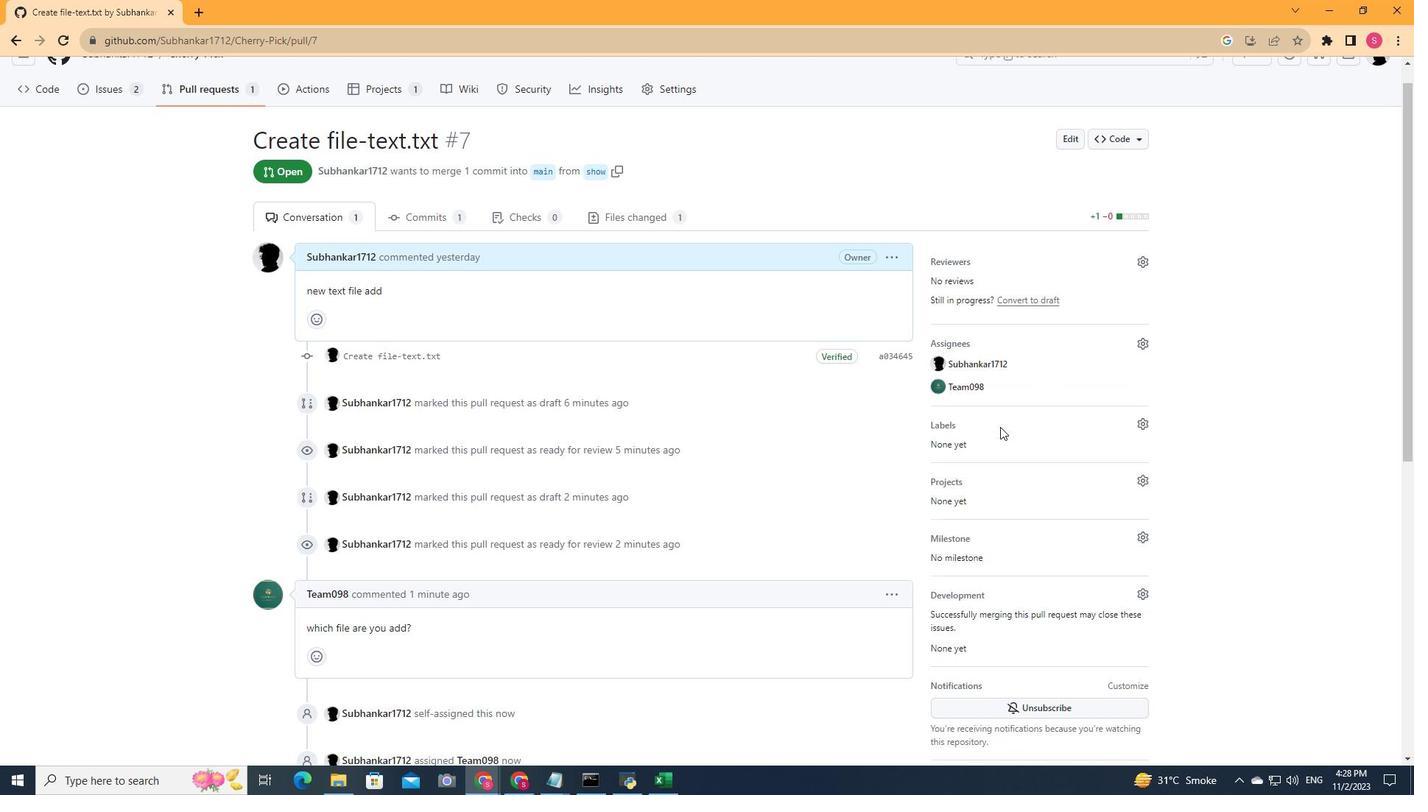 
Action: Mouse scrolled (1000, 426) with delta (0, 0)
Screenshot: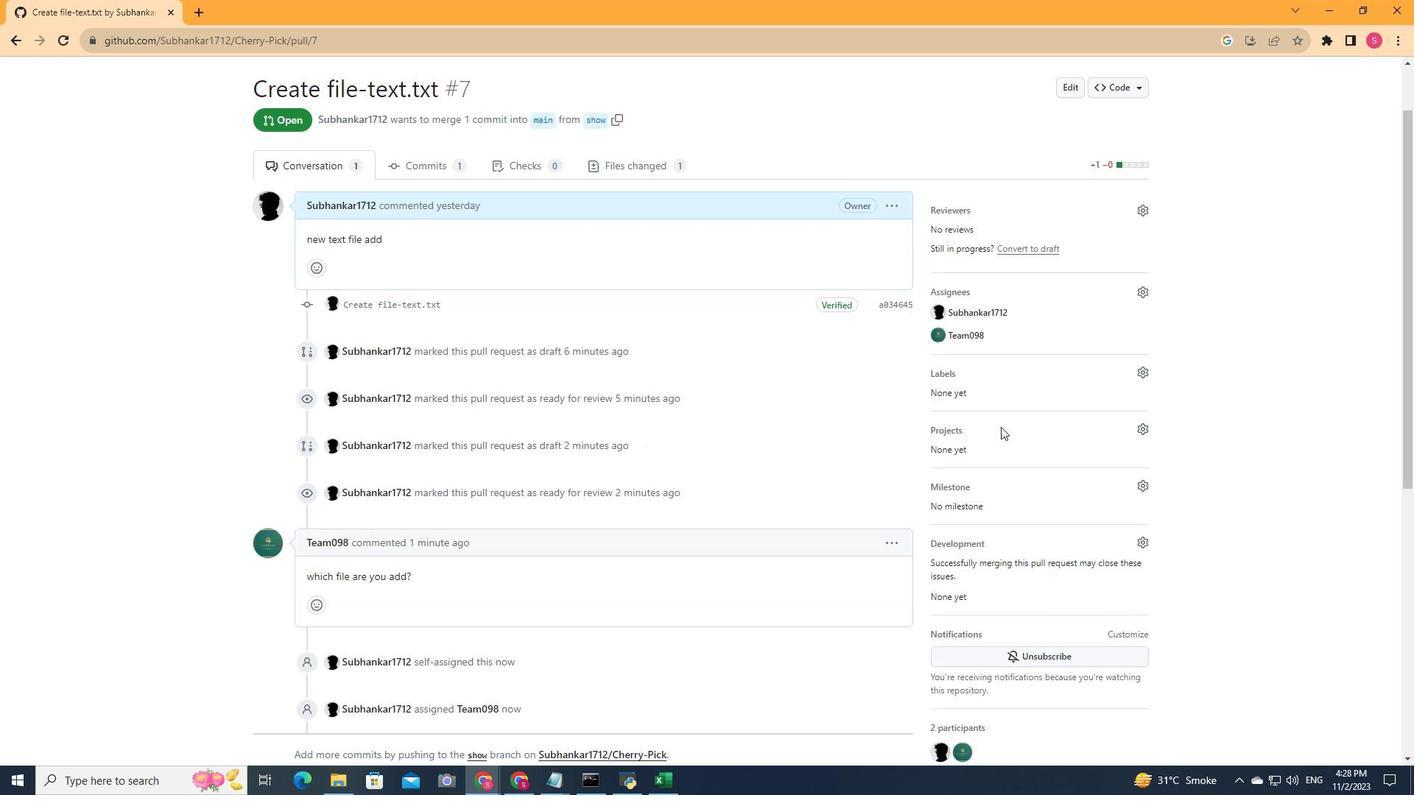 
Action: Mouse moved to (1004, 427)
Screenshot: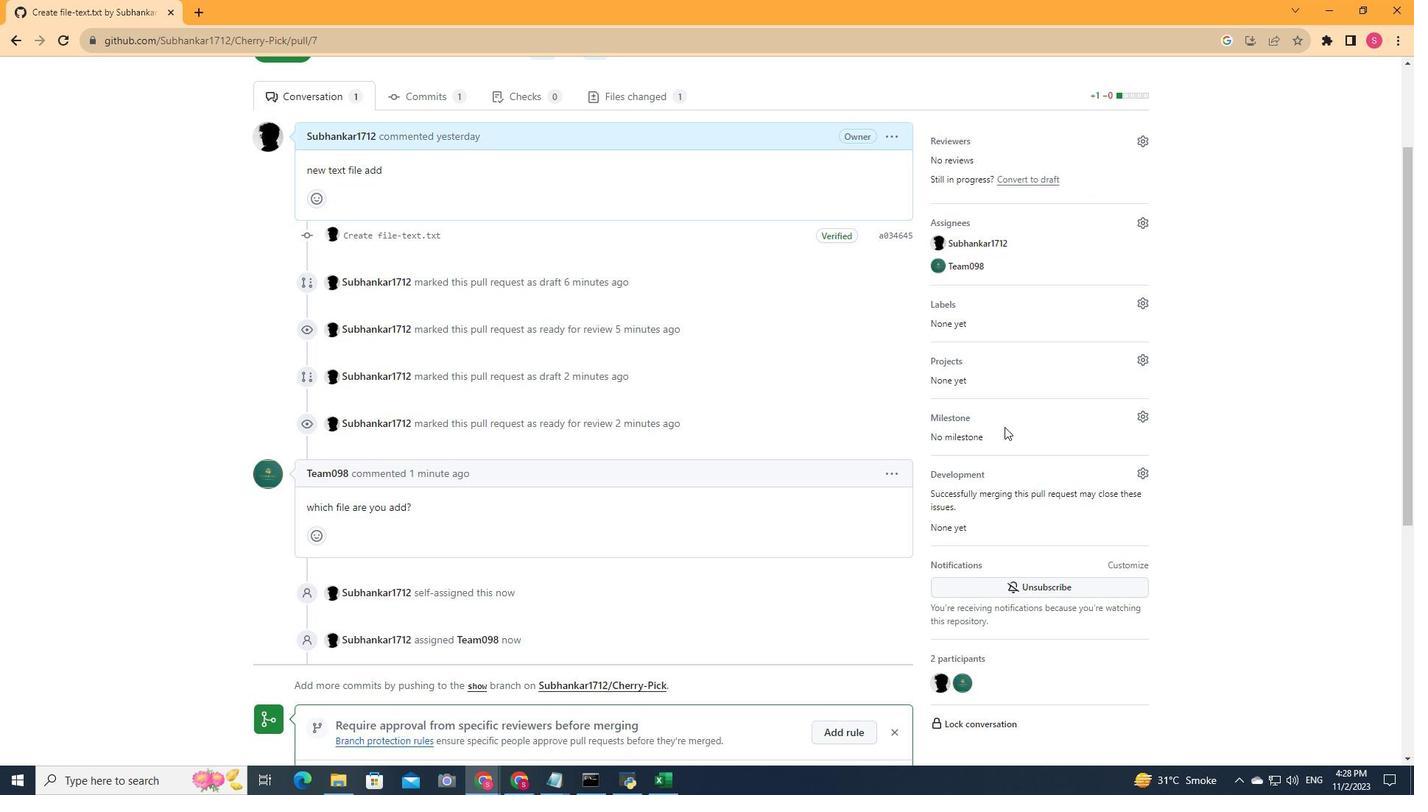 
Action: Mouse scrolled (1004, 428) with delta (0, 0)
Screenshot: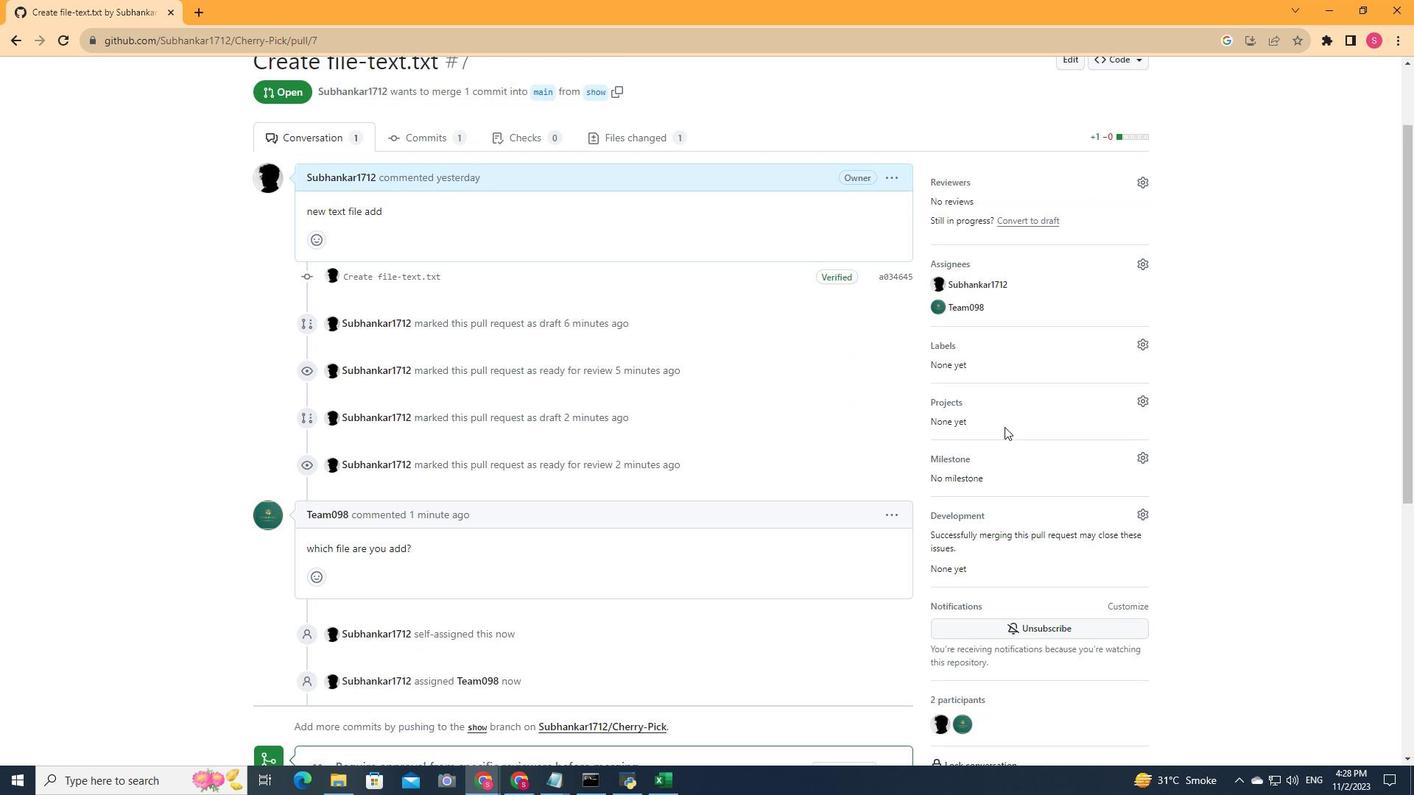 
Action: Mouse scrolled (1004, 428) with delta (0, 0)
Screenshot: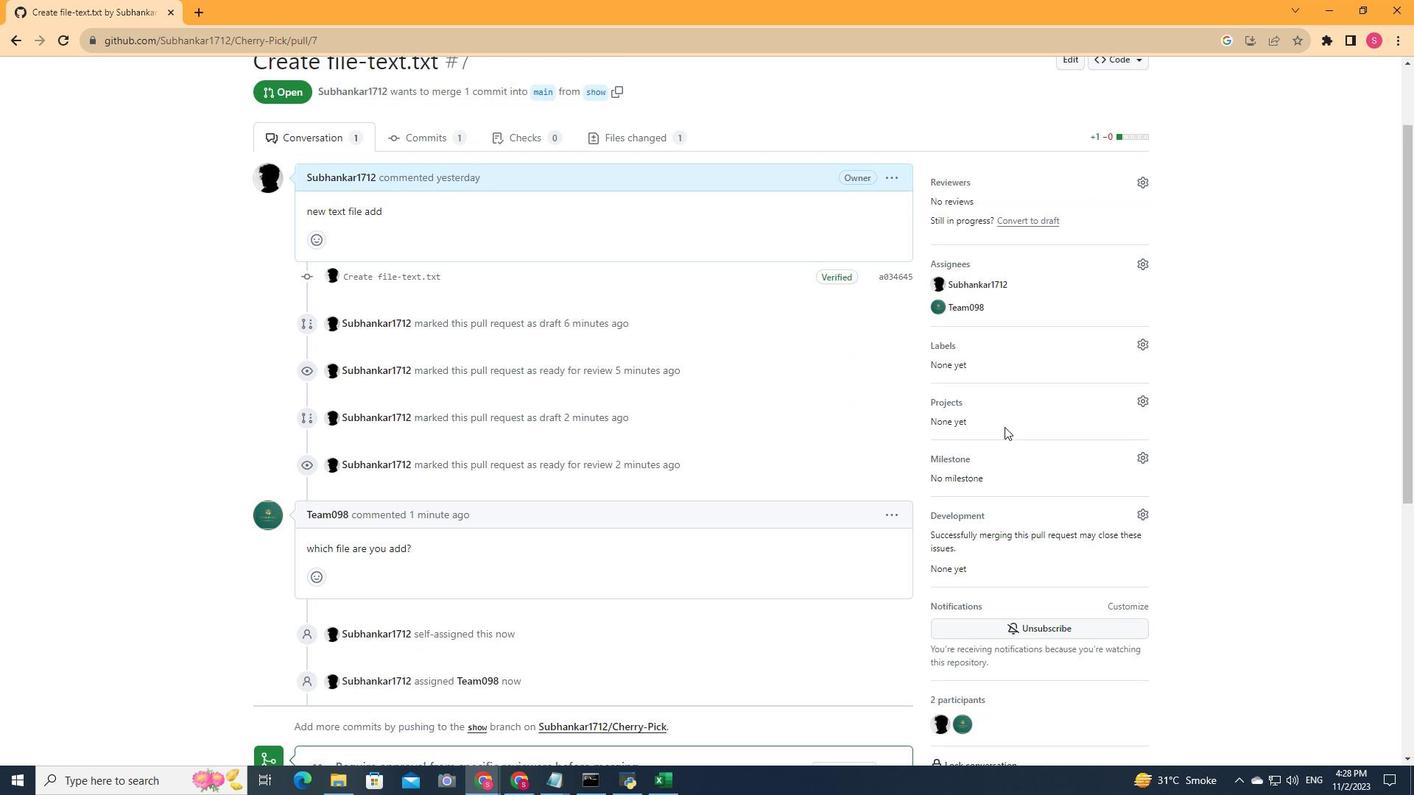 
Action: Mouse scrolled (1004, 428) with delta (0, 0)
Screenshot: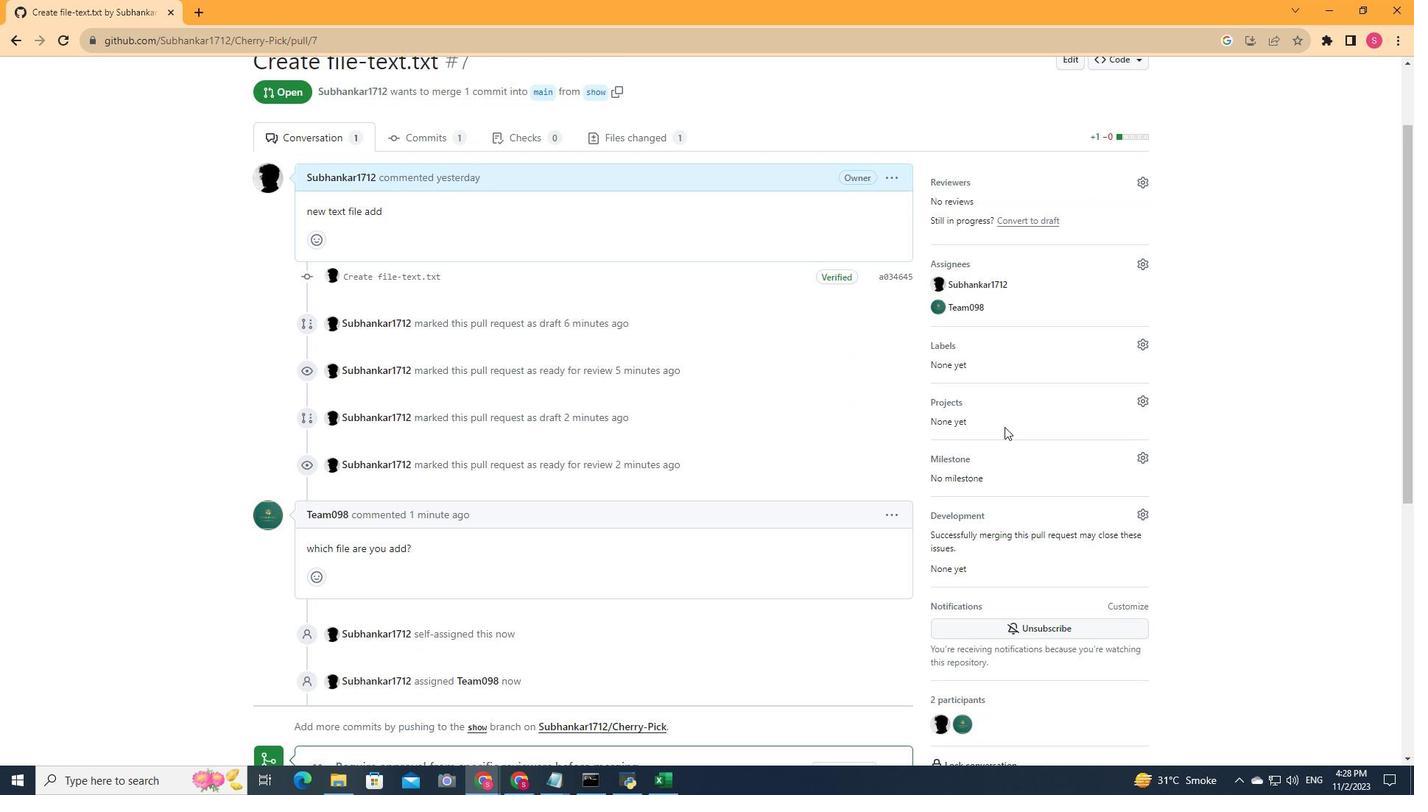 
Action: Mouse scrolled (1004, 428) with delta (0, 0)
Screenshot: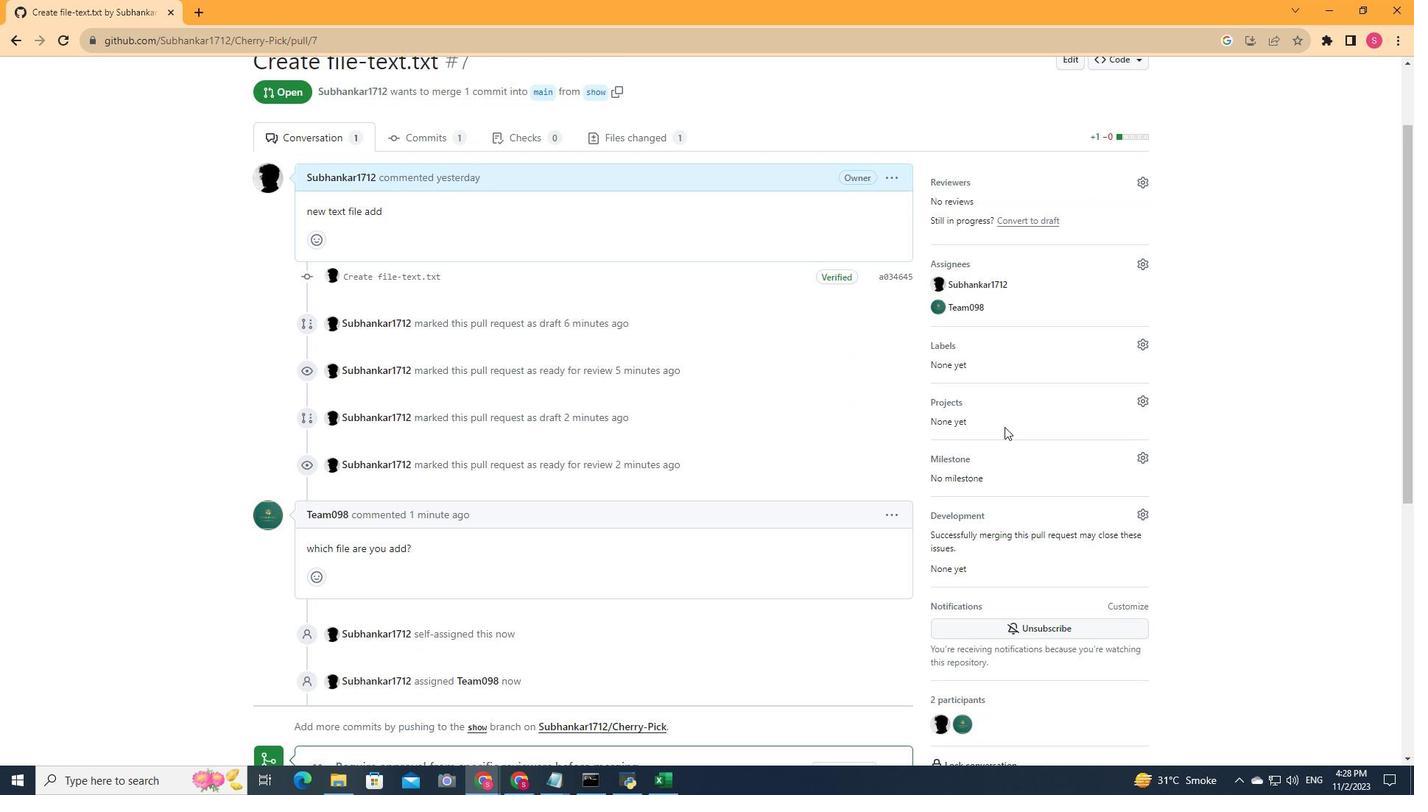 
Action: Mouse scrolled (1004, 428) with delta (0, 0)
Screenshot: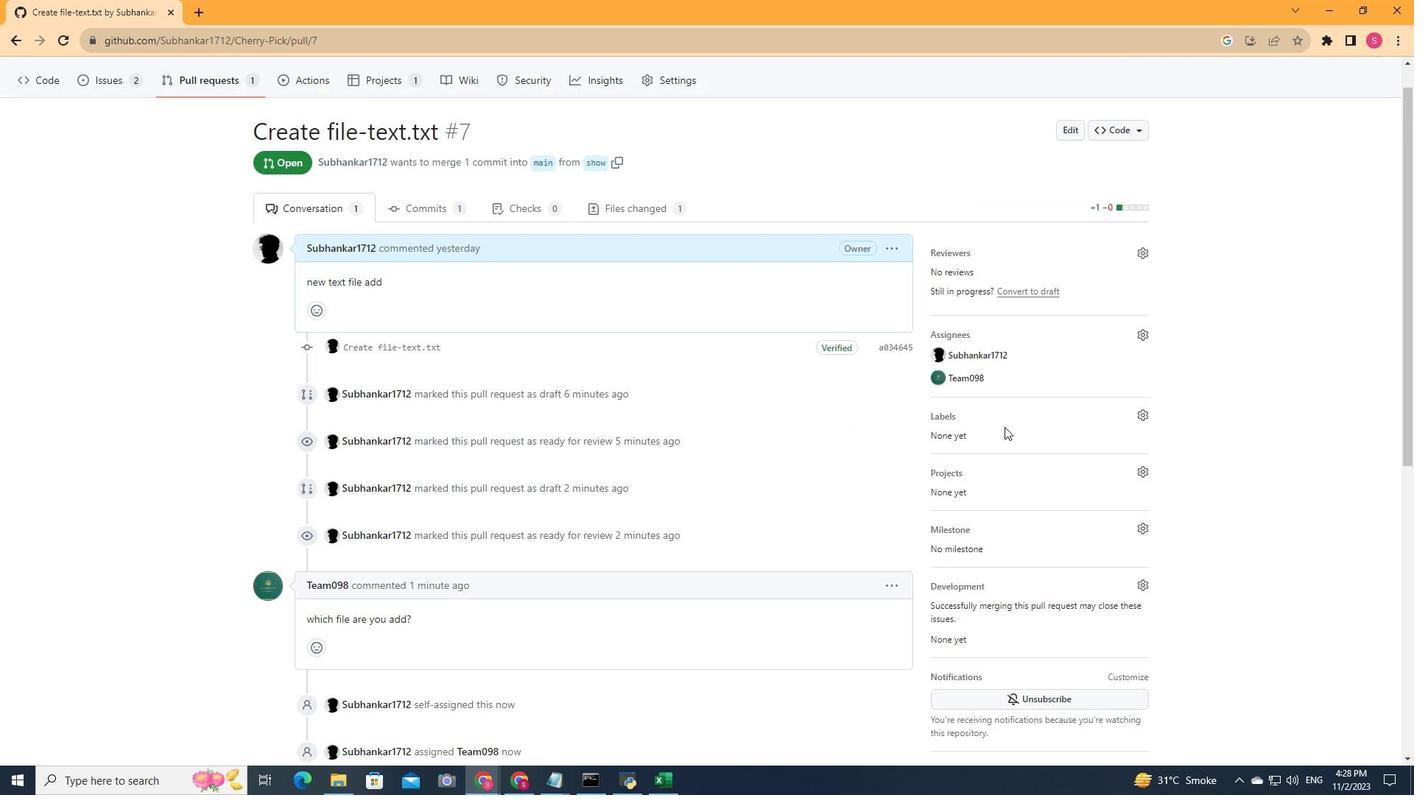 
